 Task: Add a signature Hannah Green containing Have a great Halloween, Hannah Green to email address softage.2@softage.net and add a label Meditation
Action: Mouse moved to (174, 391)
Screenshot: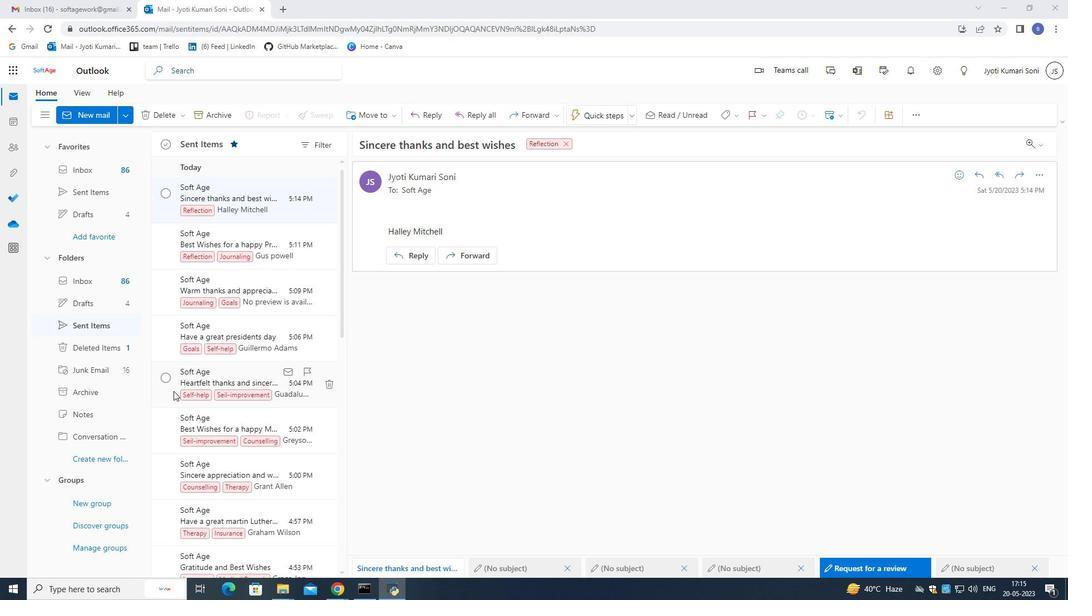 
Action: Mouse scrolled (174, 391) with delta (0, 0)
Screenshot: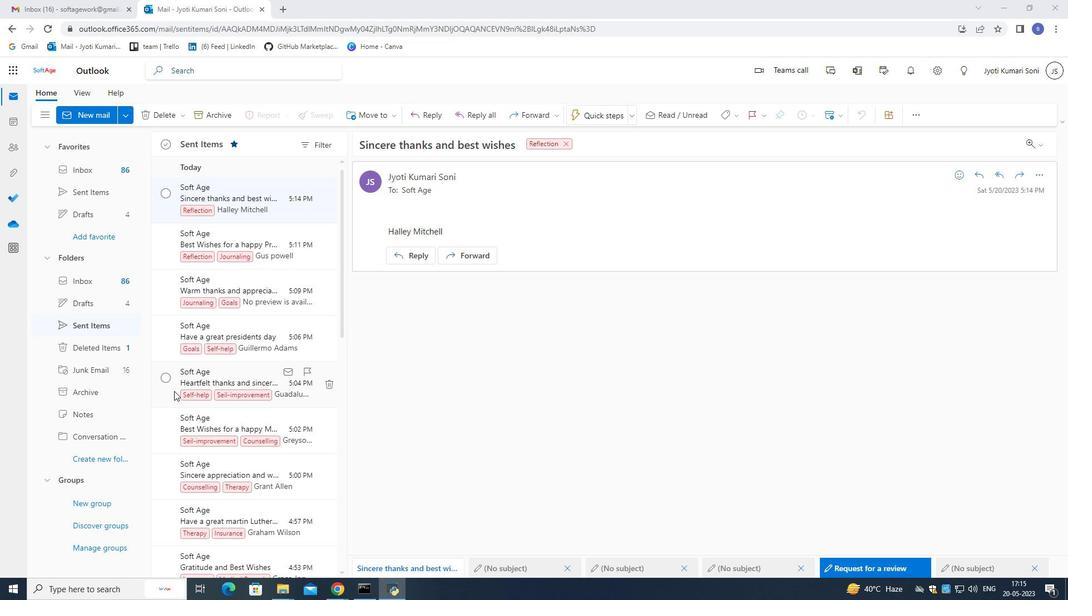 
Action: Mouse scrolled (174, 391) with delta (0, 0)
Screenshot: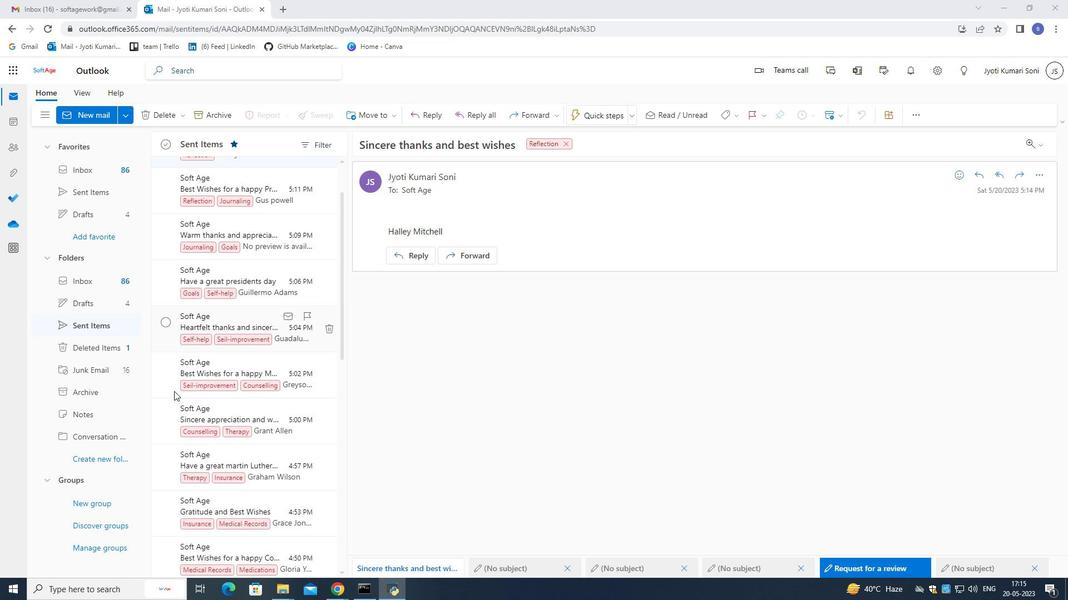 
Action: Mouse moved to (174, 390)
Screenshot: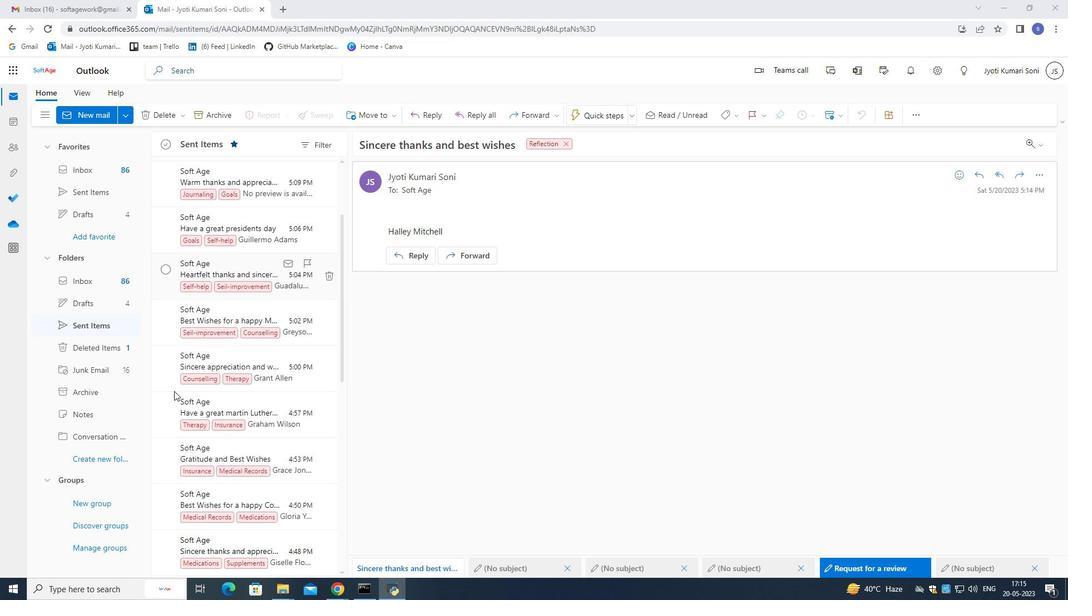 
Action: Mouse scrolled (174, 391) with delta (0, 0)
Screenshot: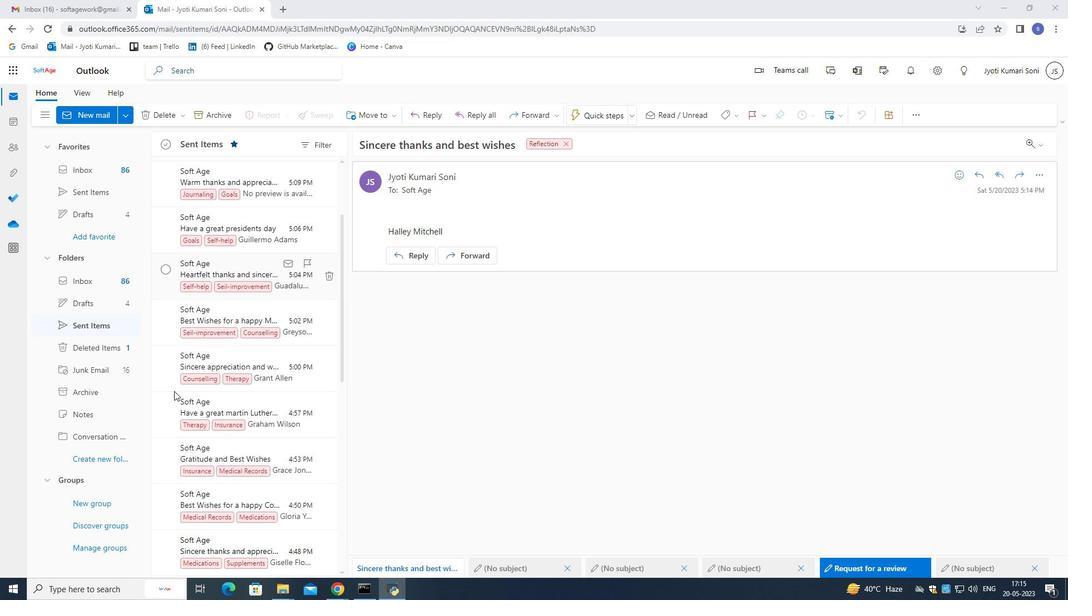 
Action: Mouse moved to (174, 389)
Screenshot: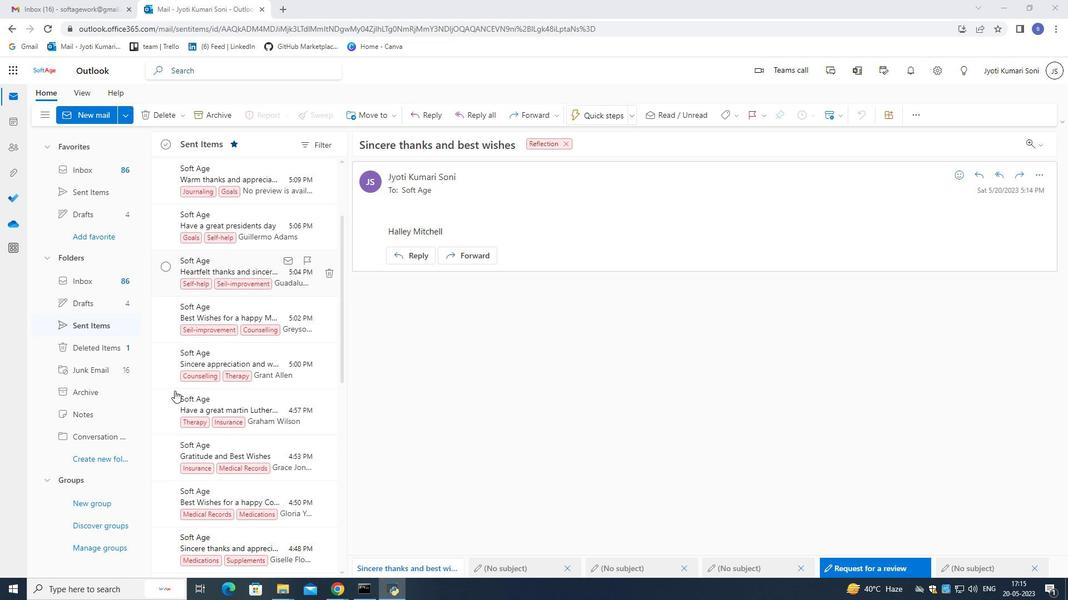 
Action: Mouse scrolled (174, 390) with delta (0, 0)
Screenshot: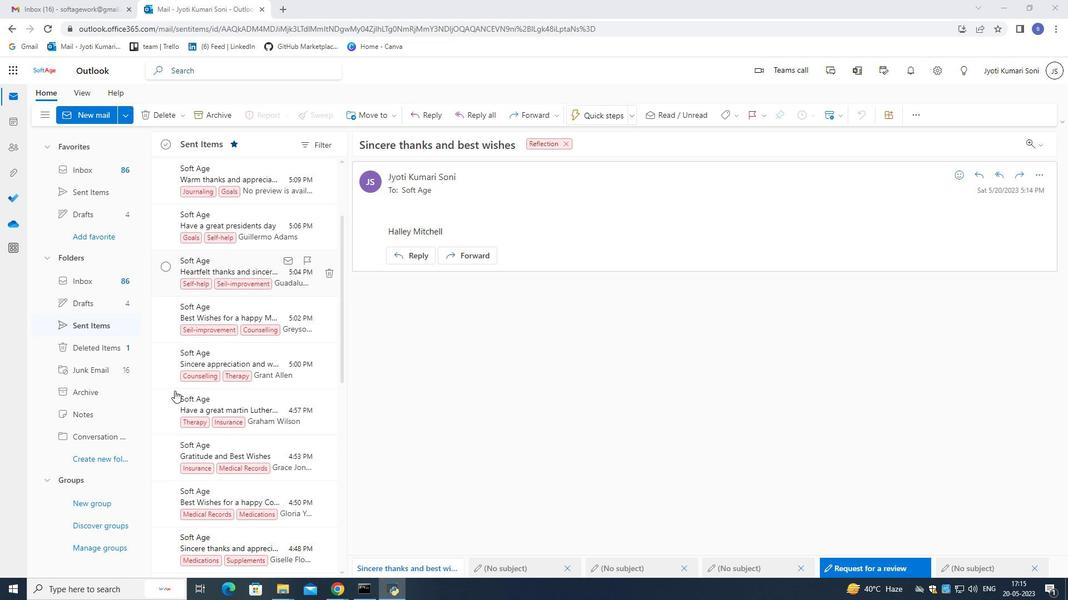 
Action: Mouse moved to (174, 387)
Screenshot: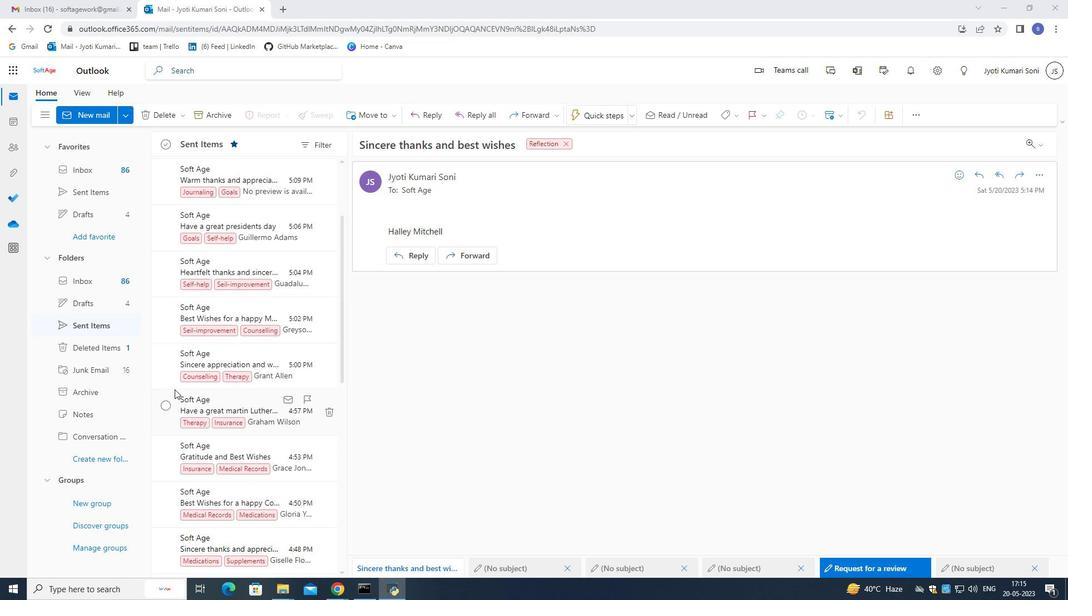 
Action: Mouse scrolled (174, 388) with delta (0, 0)
Screenshot: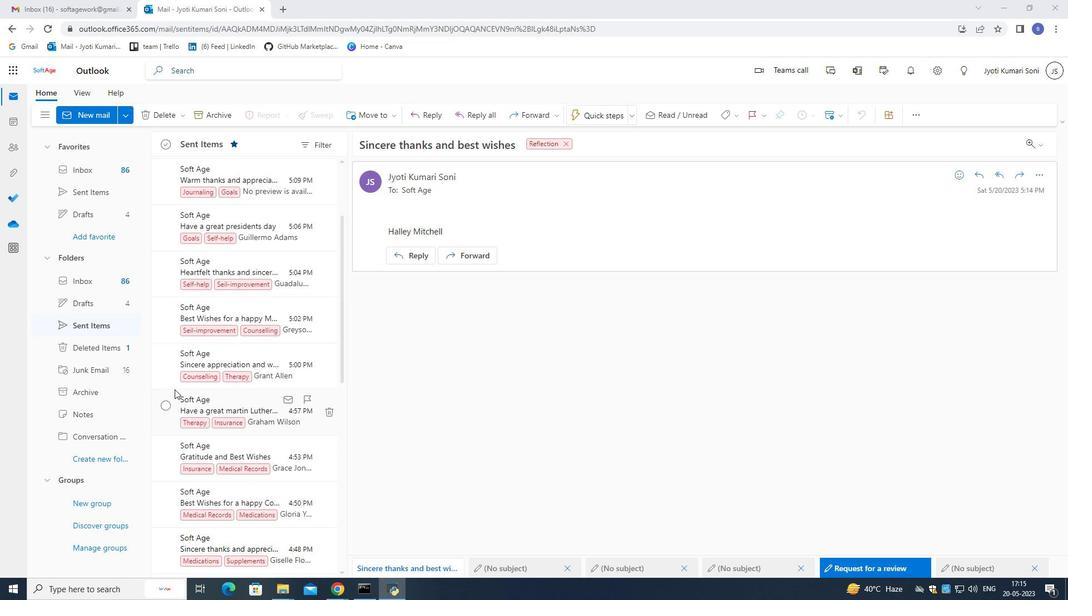 
Action: Mouse moved to (82, 116)
Screenshot: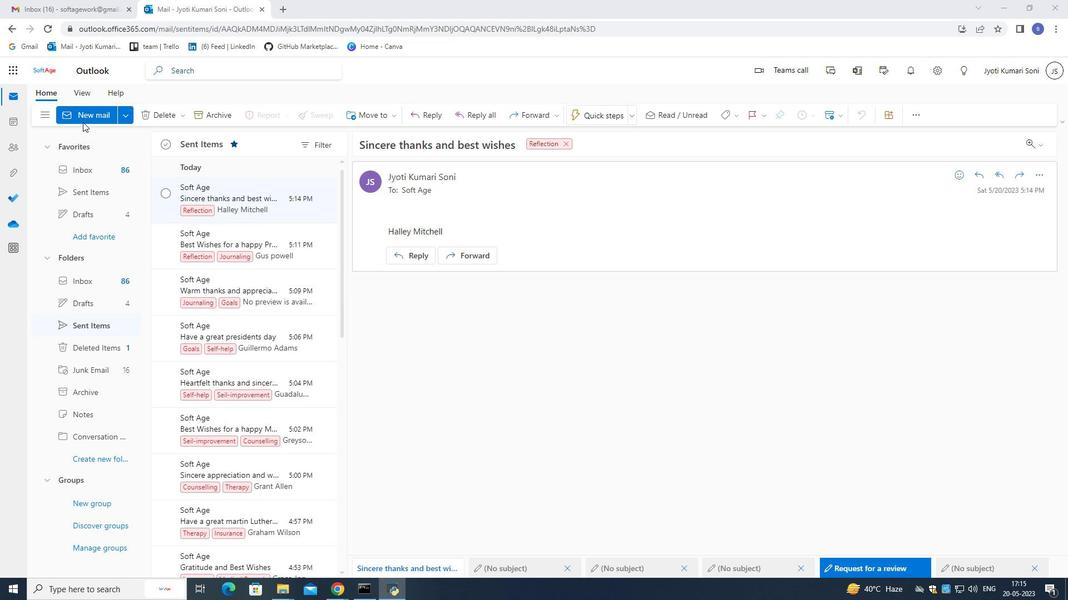 
Action: Mouse pressed left at (82, 116)
Screenshot: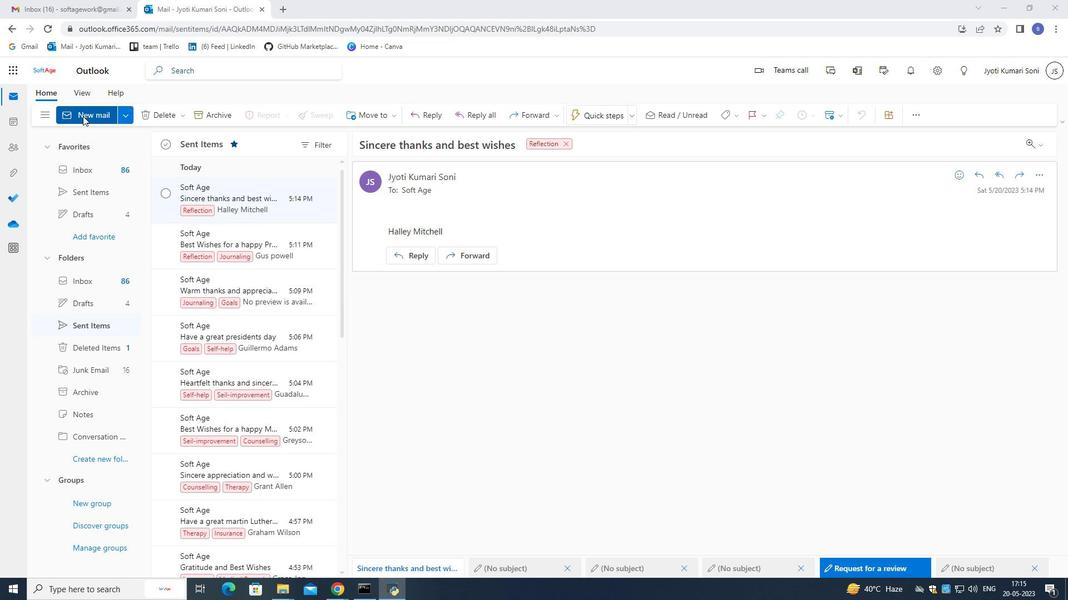 
Action: Mouse moved to (757, 123)
Screenshot: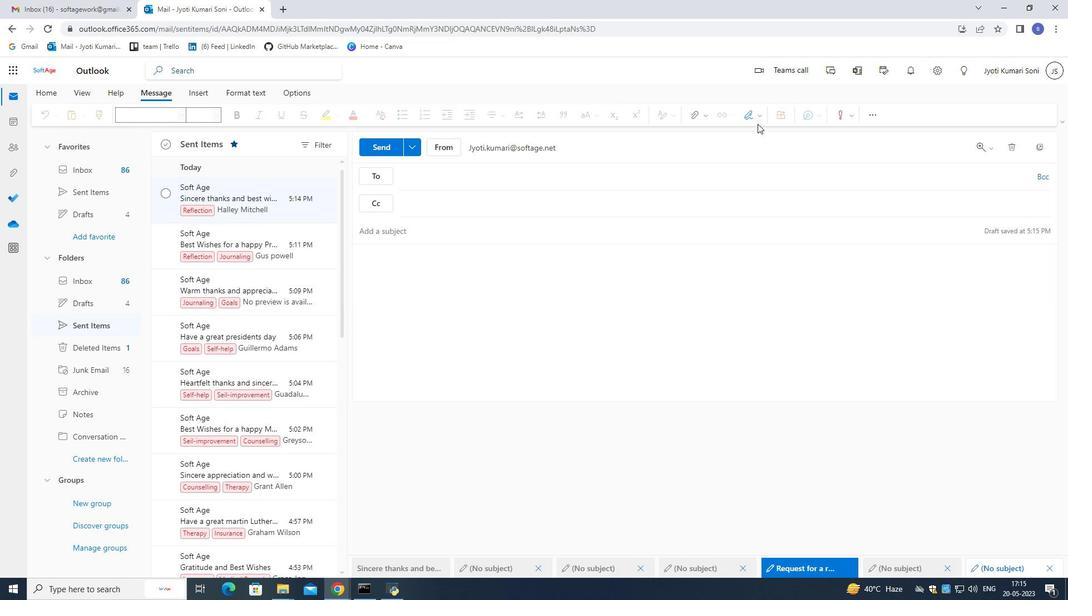 
Action: Mouse pressed left at (757, 123)
Screenshot: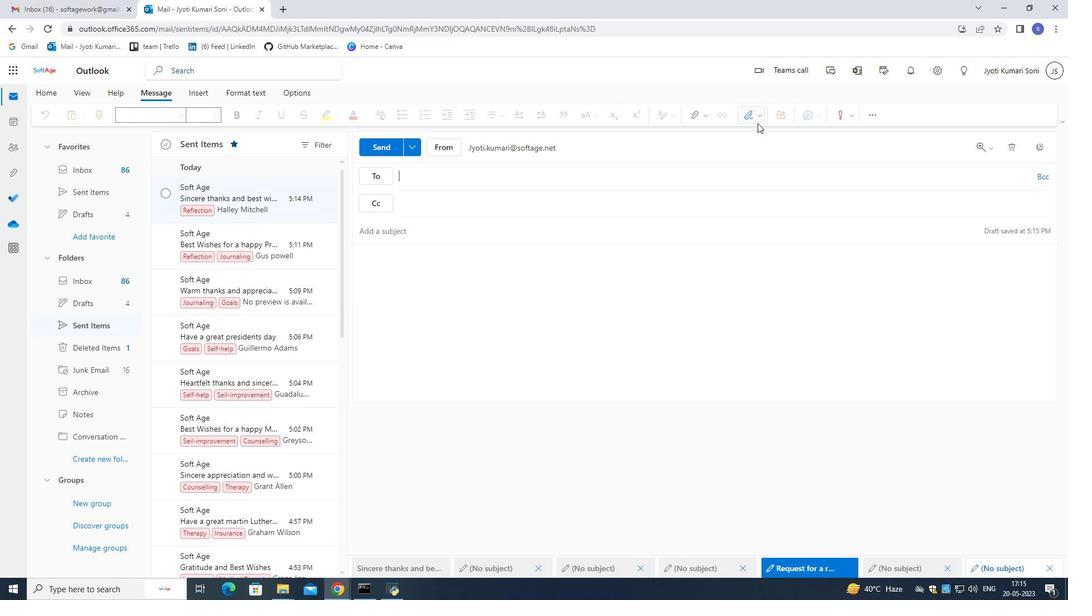 
Action: Mouse moved to (710, 520)
Screenshot: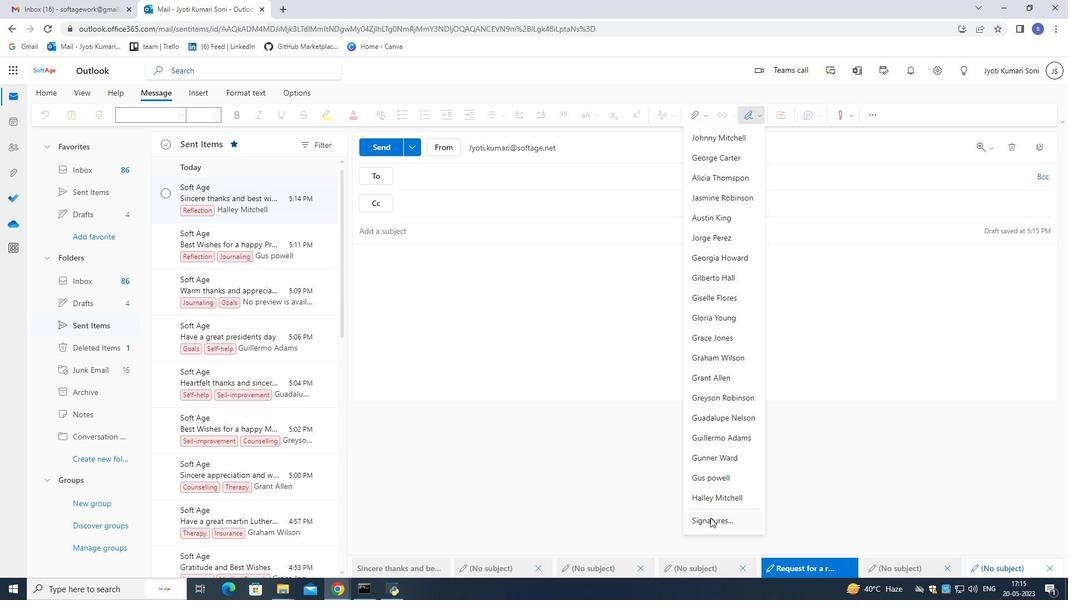 
Action: Mouse pressed left at (710, 520)
Screenshot: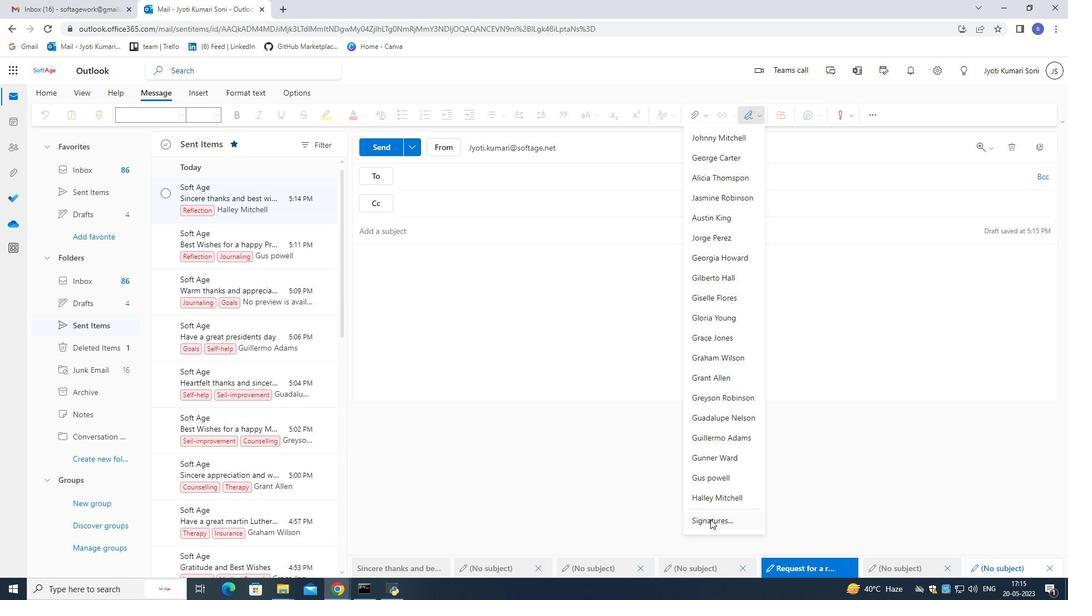 
Action: Mouse moved to (716, 204)
Screenshot: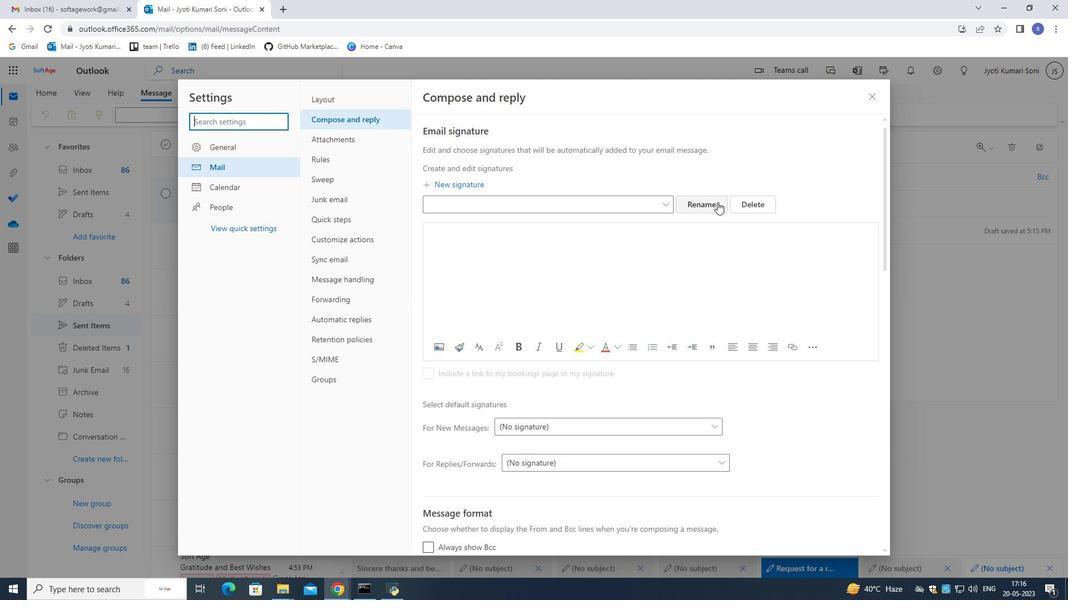 
Action: Mouse pressed left at (716, 204)
Screenshot: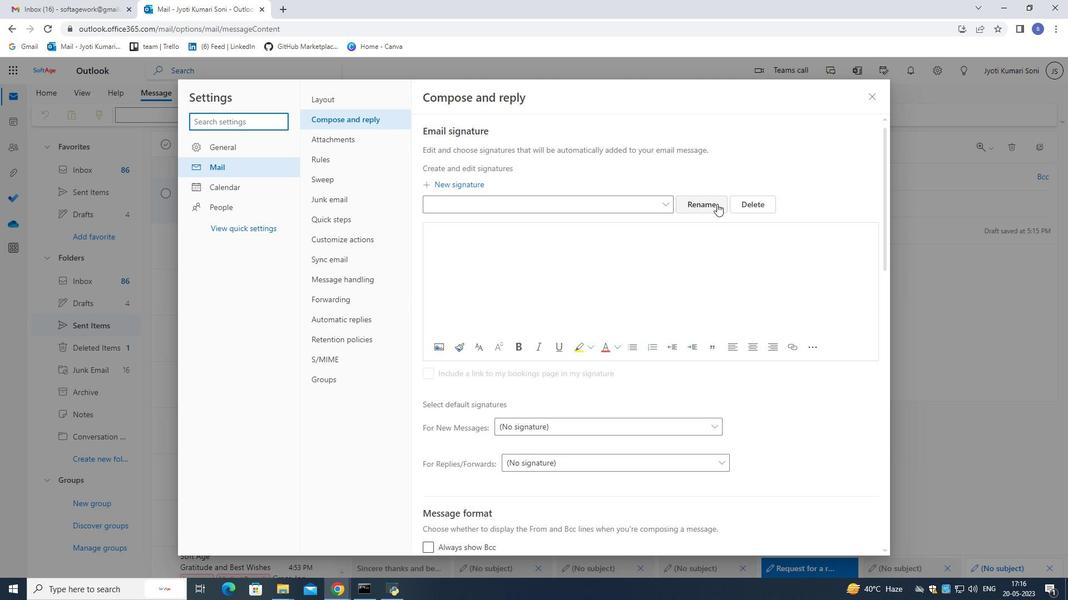 
Action: Mouse pressed left at (716, 204)
Screenshot: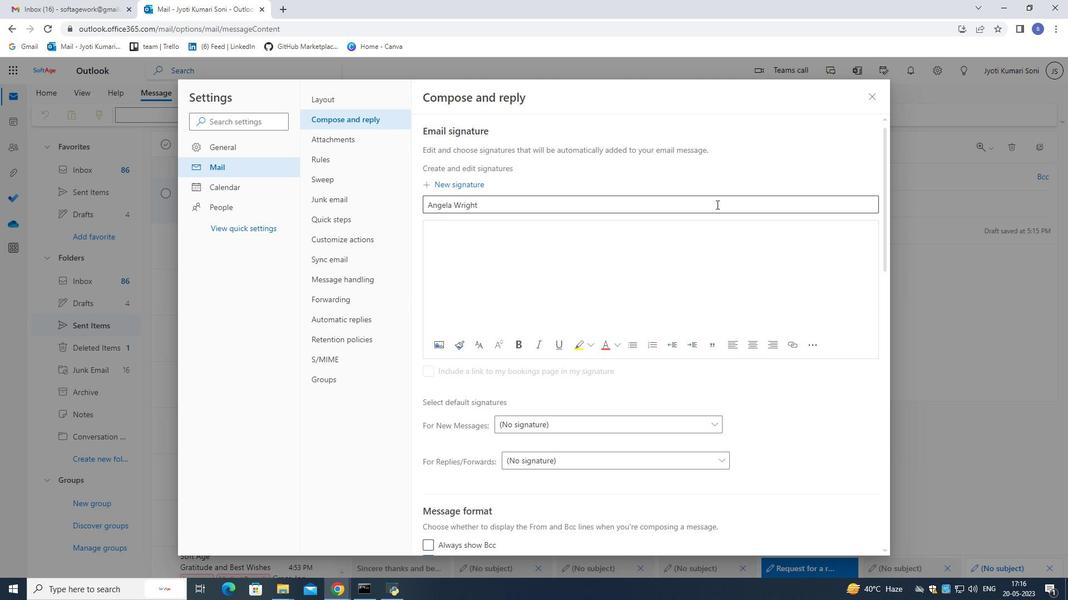 
Action: Mouse moved to (716, 204)
Screenshot: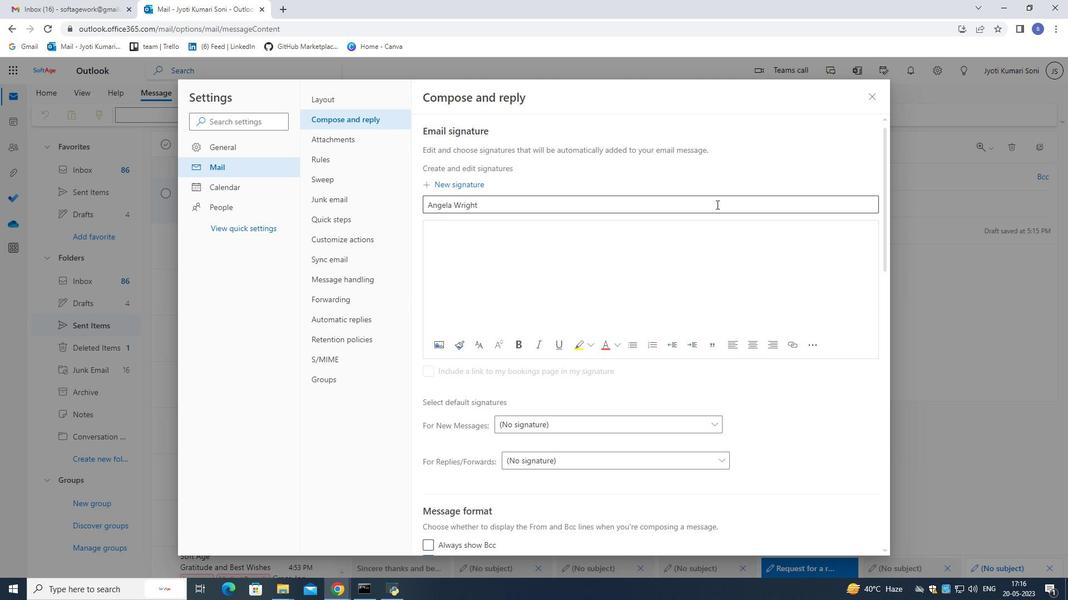 
Action: Mouse pressed left at (716, 204)
Screenshot: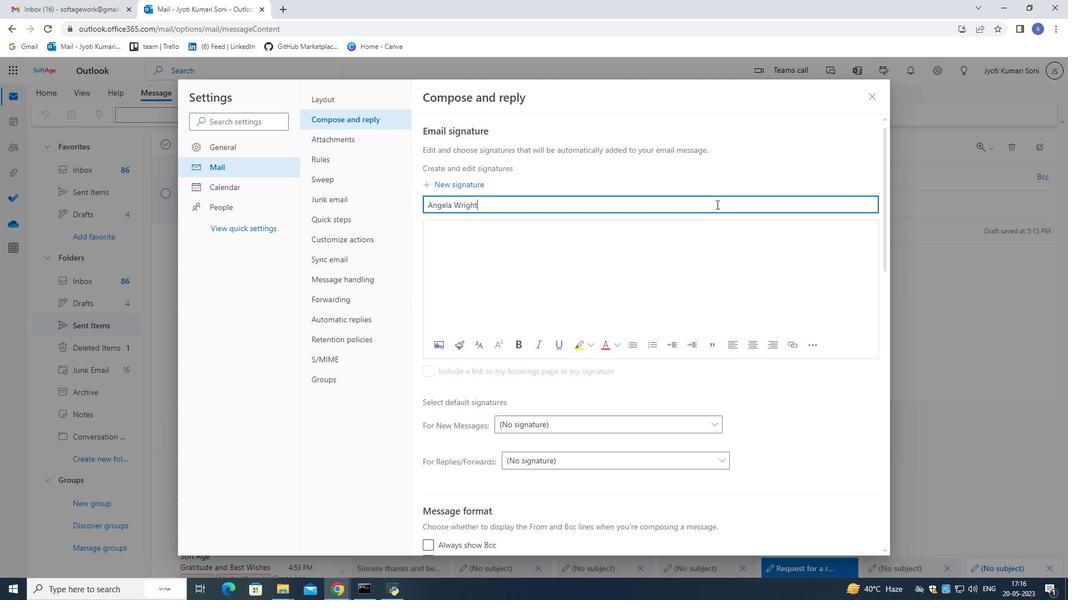 
Action: Mouse pressed left at (716, 204)
Screenshot: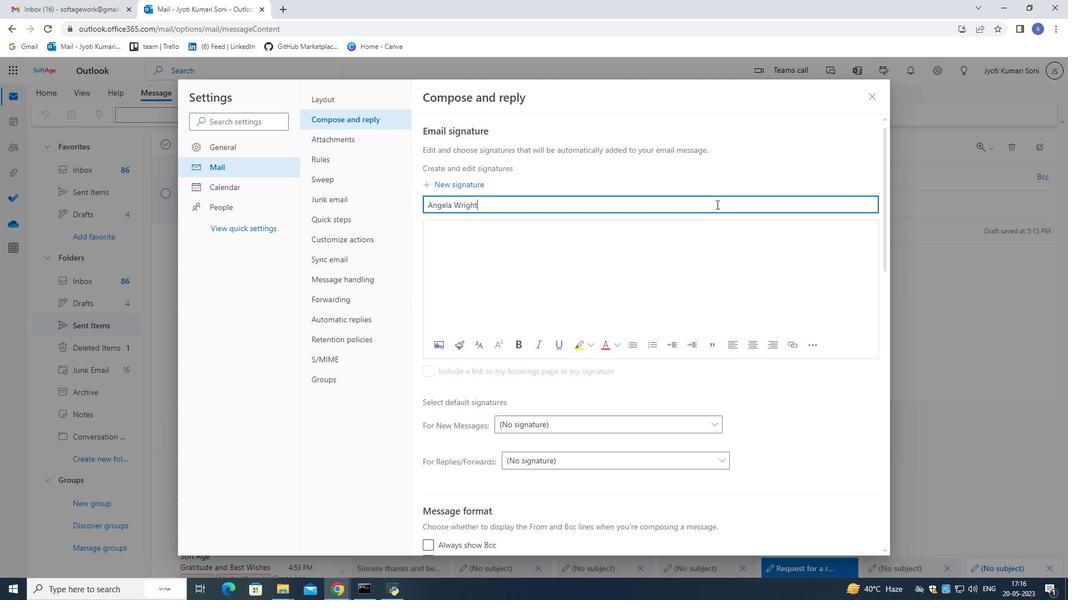 
Action: Key pressed <Key.shift>Hannah<Key.space><Key.shift><Key.shift><Key.shift>Green
Screenshot: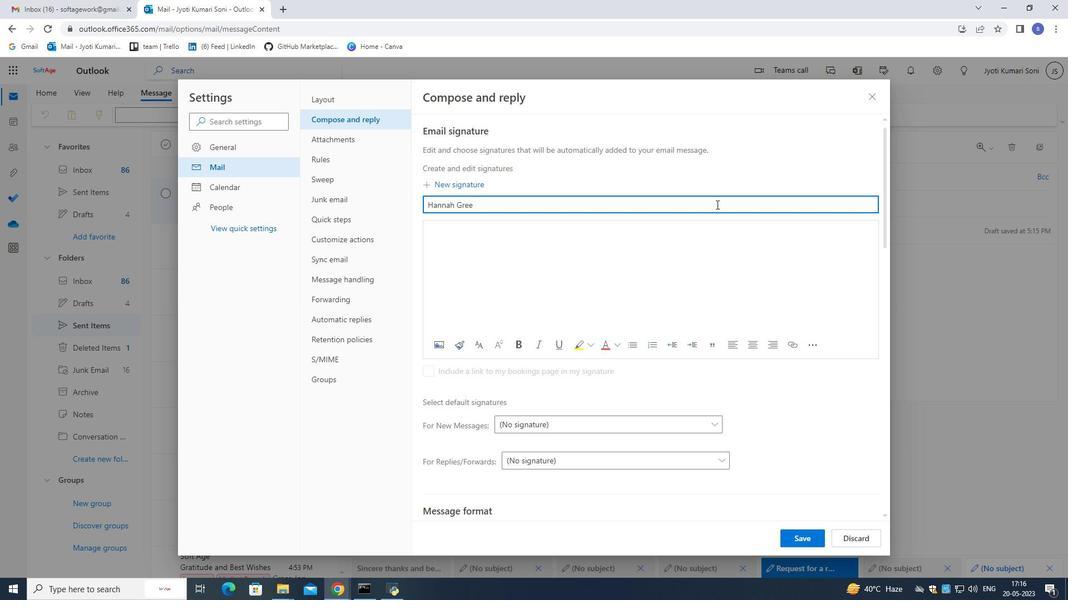 
Action: Mouse moved to (601, 199)
Screenshot: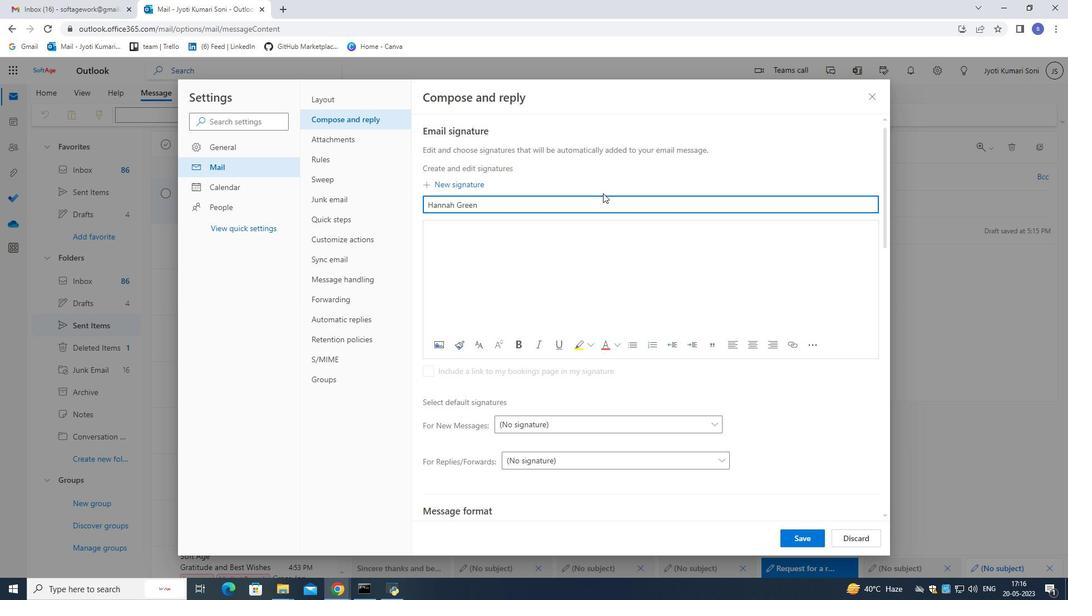 
Action: Mouse pressed left at (601, 199)
Screenshot: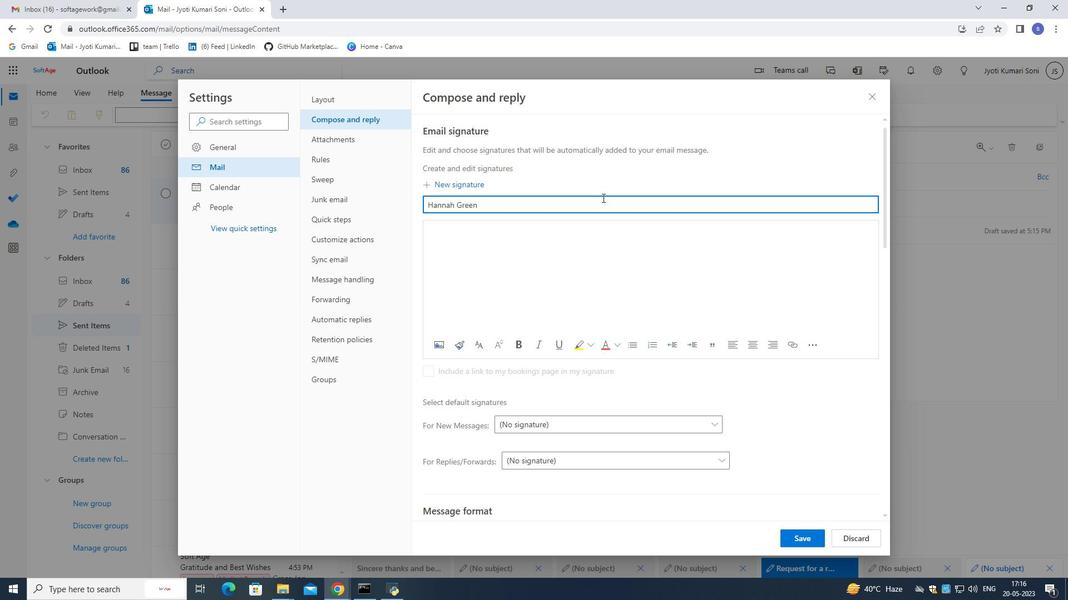 
Action: Mouse pressed left at (601, 199)
Screenshot: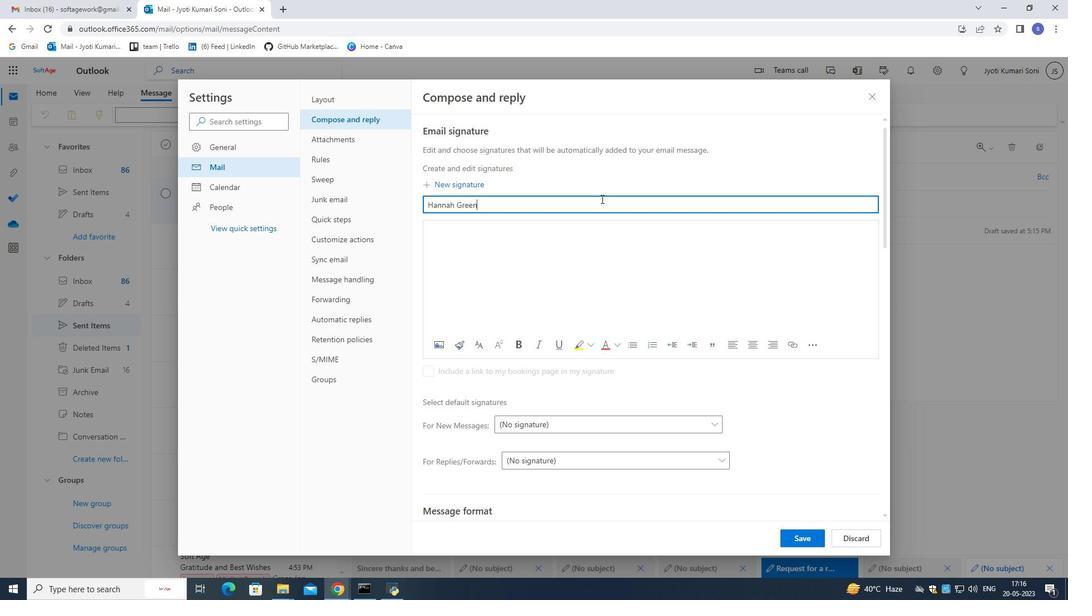
Action: Mouse pressed left at (601, 199)
Screenshot: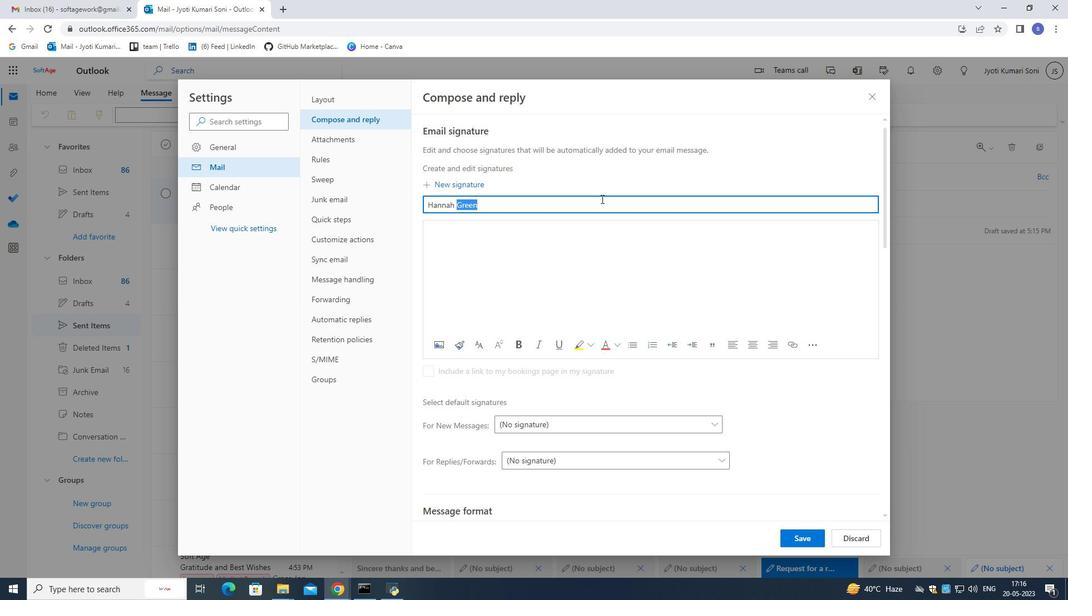 
Action: Mouse moved to (602, 200)
Screenshot: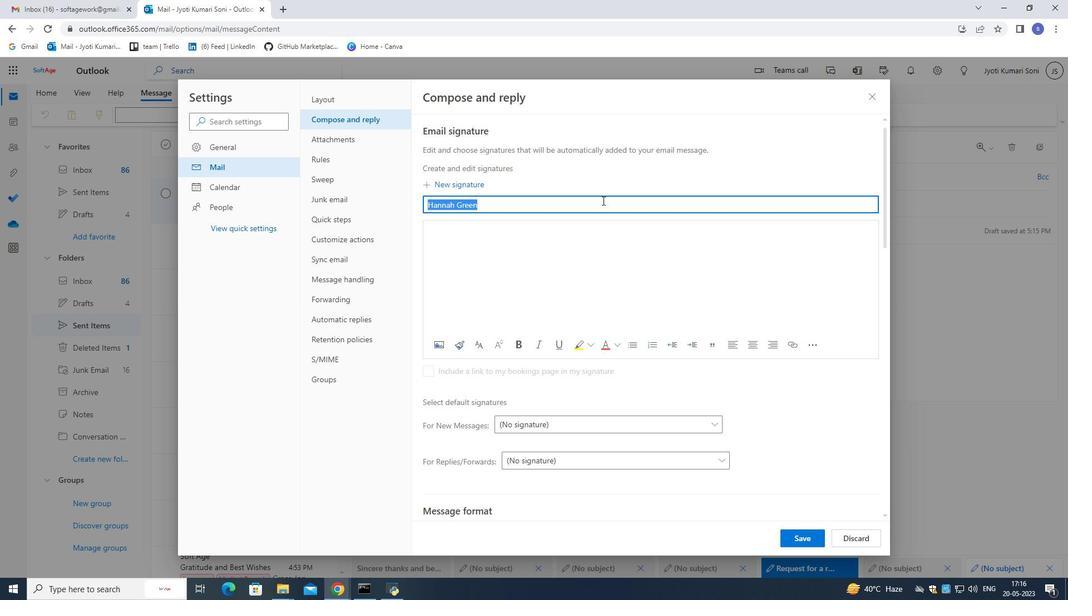 
Action: Key pressed ctrl+C
Screenshot: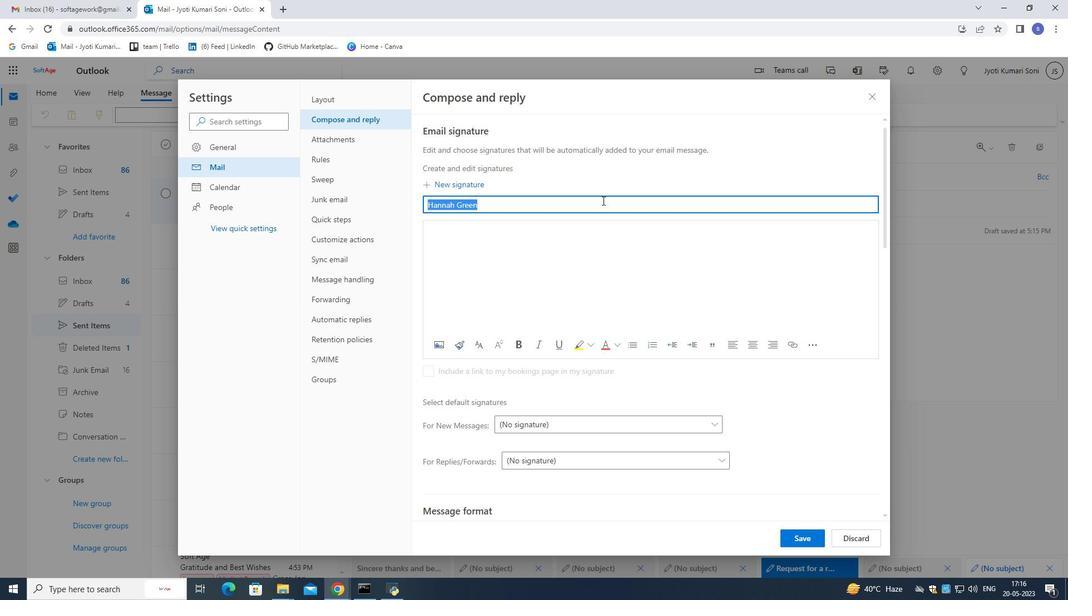 
Action: Mouse moved to (597, 239)
Screenshot: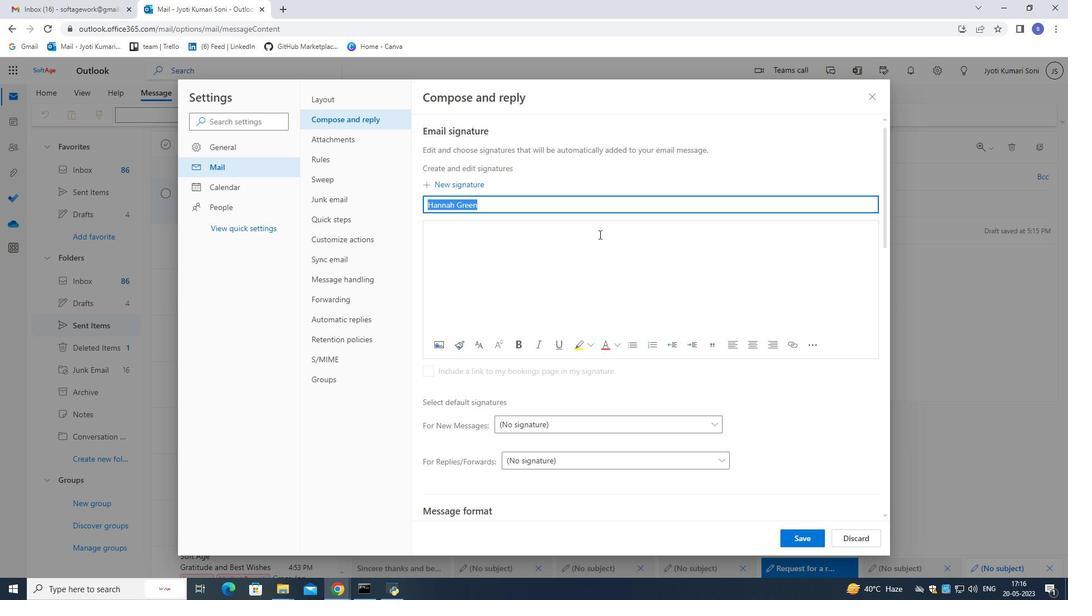 
Action: Mouse pressed left at (597, 239)
Screenshot: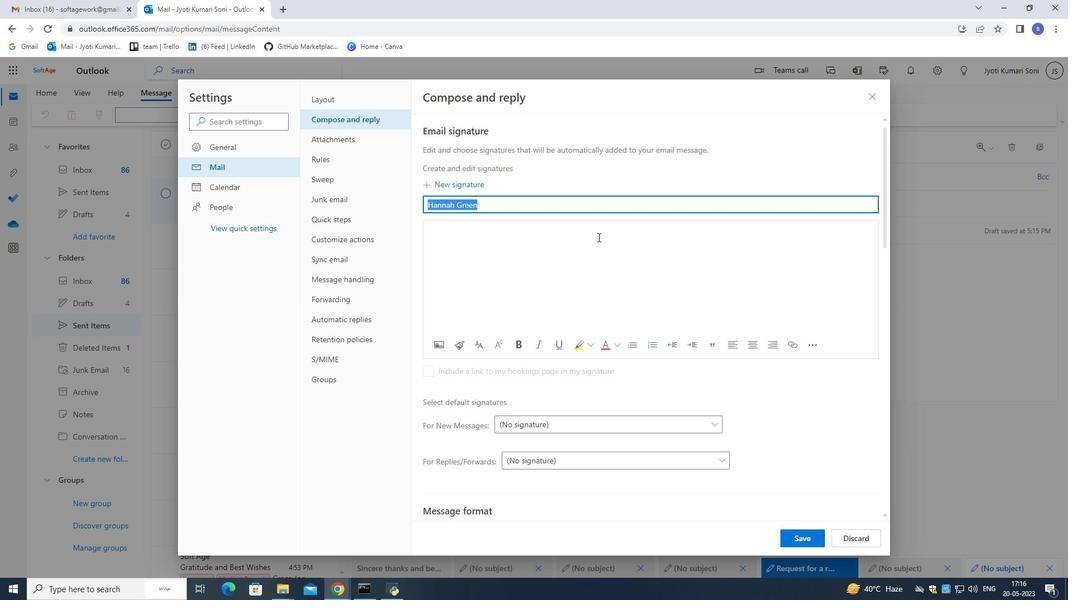 
Action: Key pressed ctrl+V
Screenshot: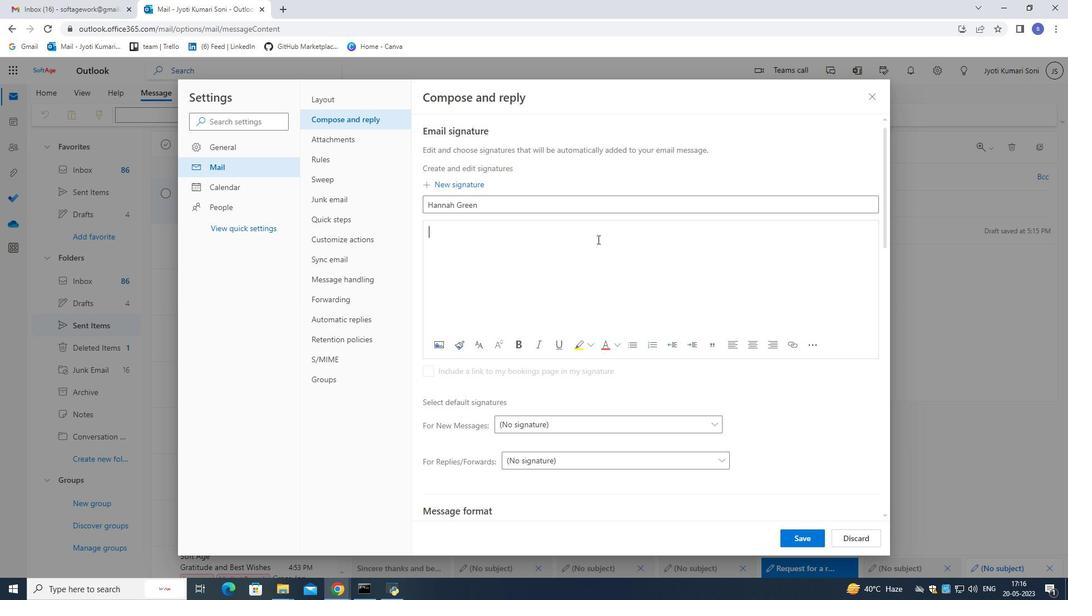 
Action: Mouse moved to (794, 543)
Screenshot: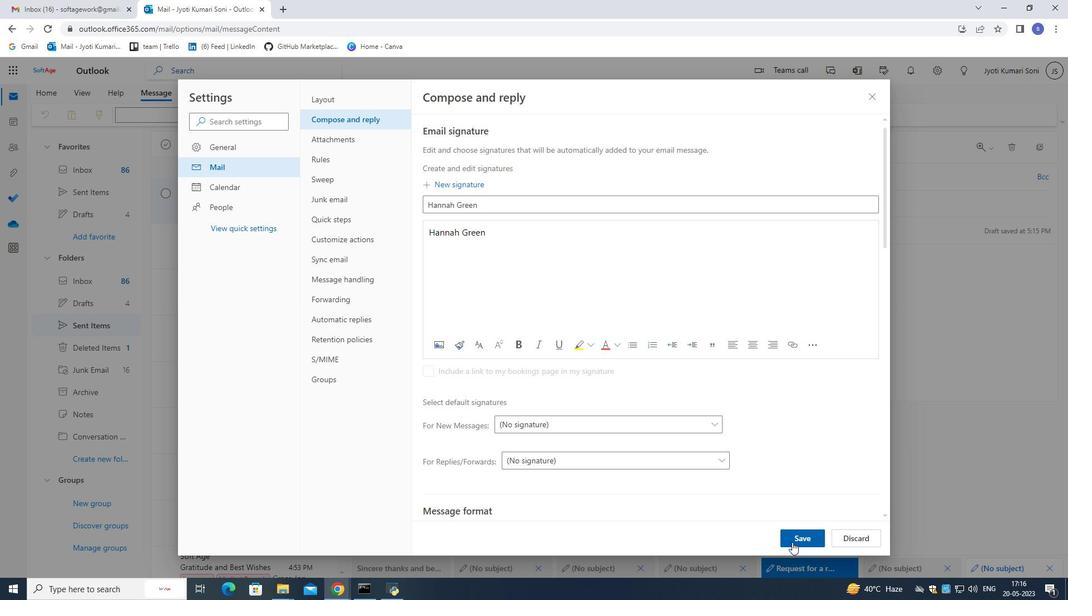 
Action: Mouse pressed left at (794, 543)
Screenshot: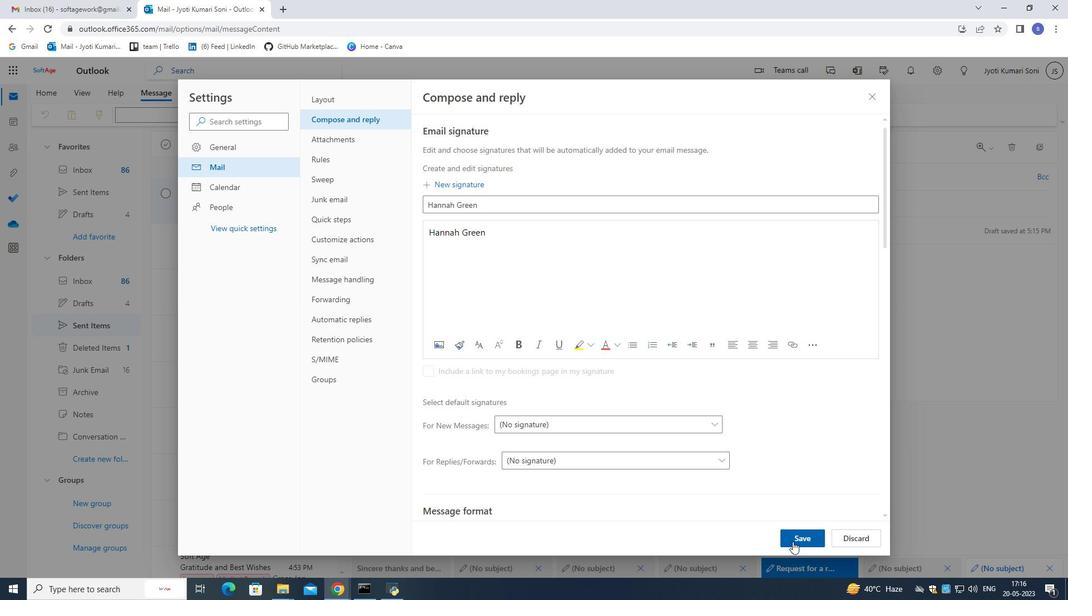 
Action: Mouse moved to (872, 96)
Screenshot: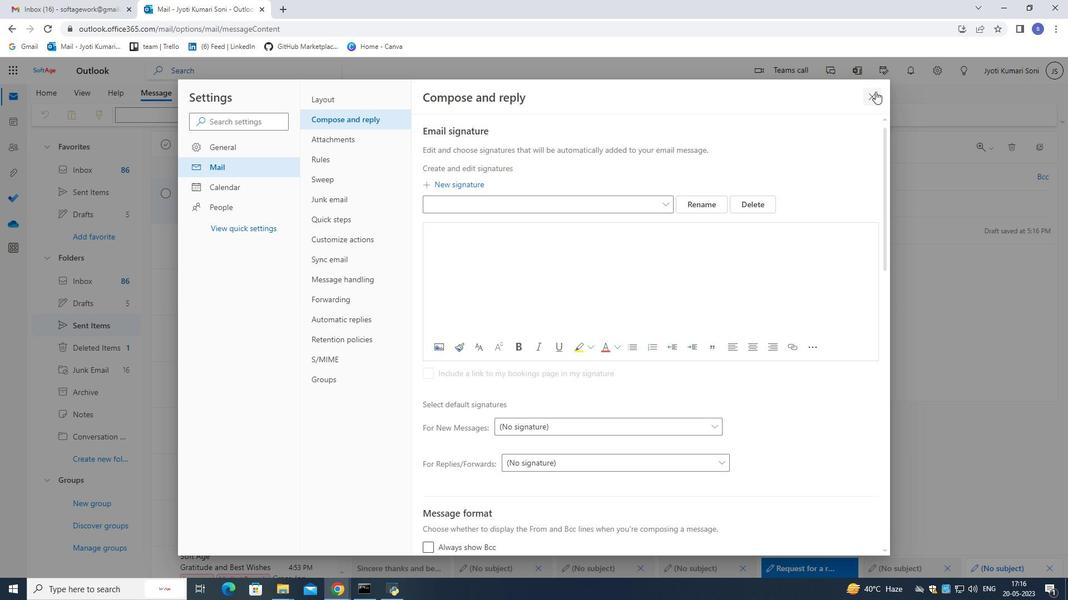 
Action: Mouse pressed left at (872, 96)
Screenshot: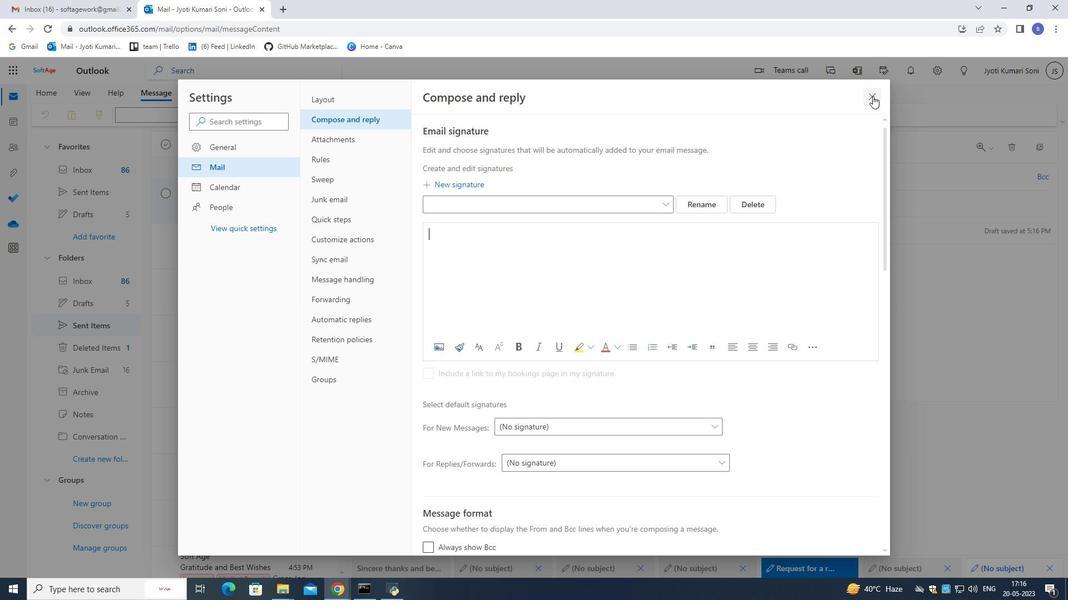 
Action: Mouse moved to (619, 230)
Screenshot: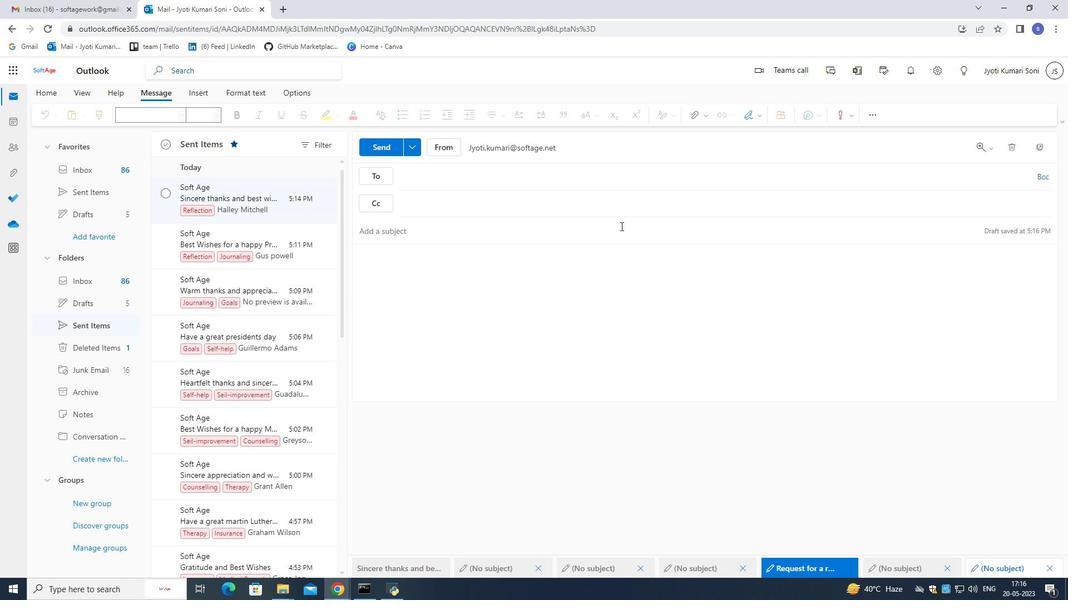 
Action: Mouse pressed left at (619, 230)
Screenshot: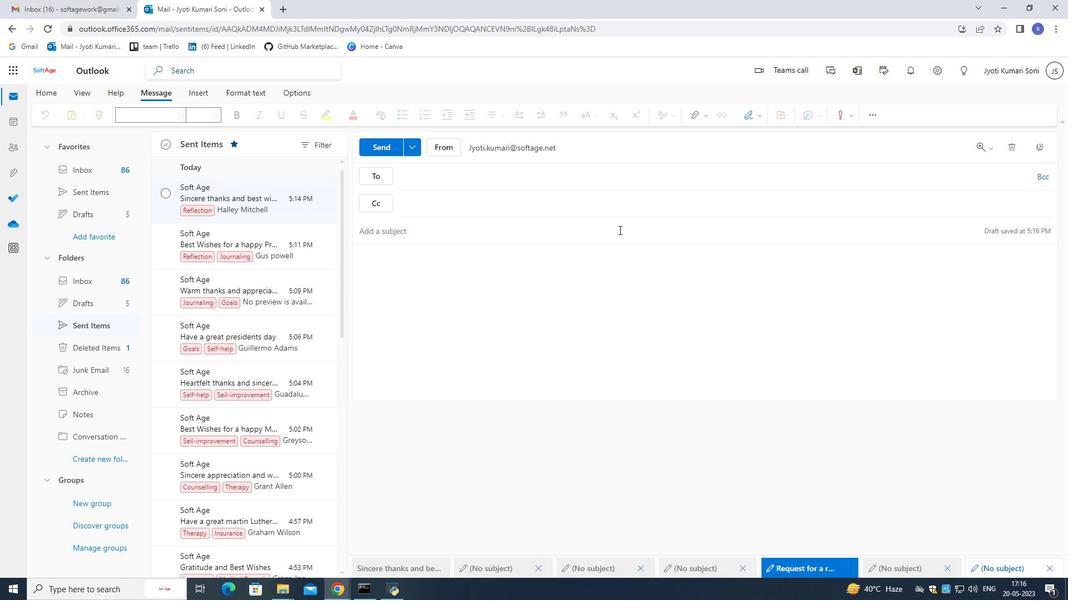 
Action: Mouse moved to (616, 221)
Screenshot: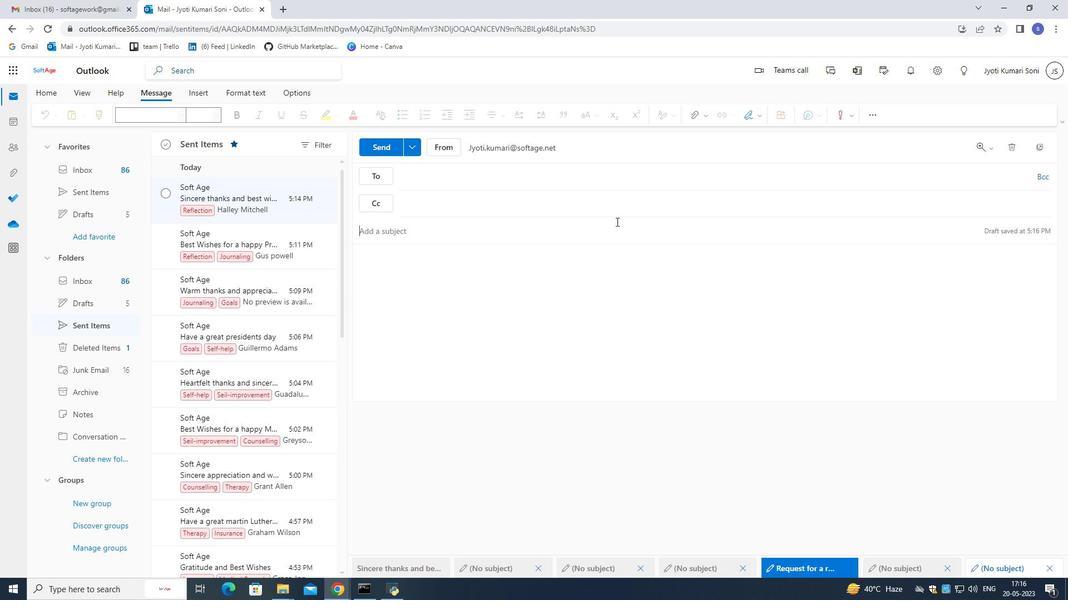 
Action: Key pressed <Key.shift><Key.shift>Have<Key.space>a<Key.space>great<Key.space><Key.shift><Key.shift>Halloween
Screenshot: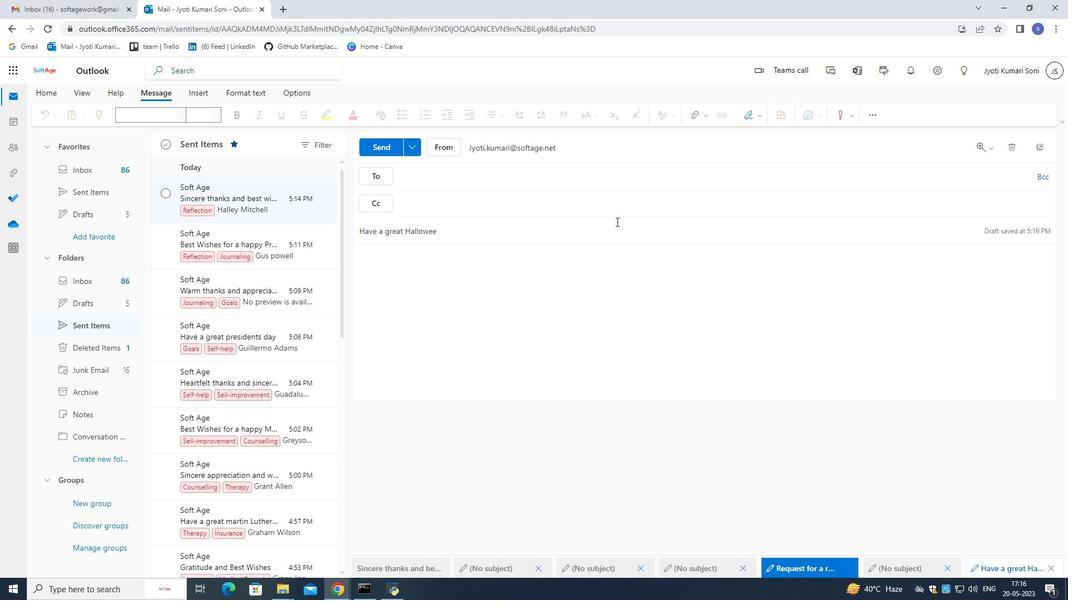 
Action: Mouse moved to (760, 122)
Screenshot: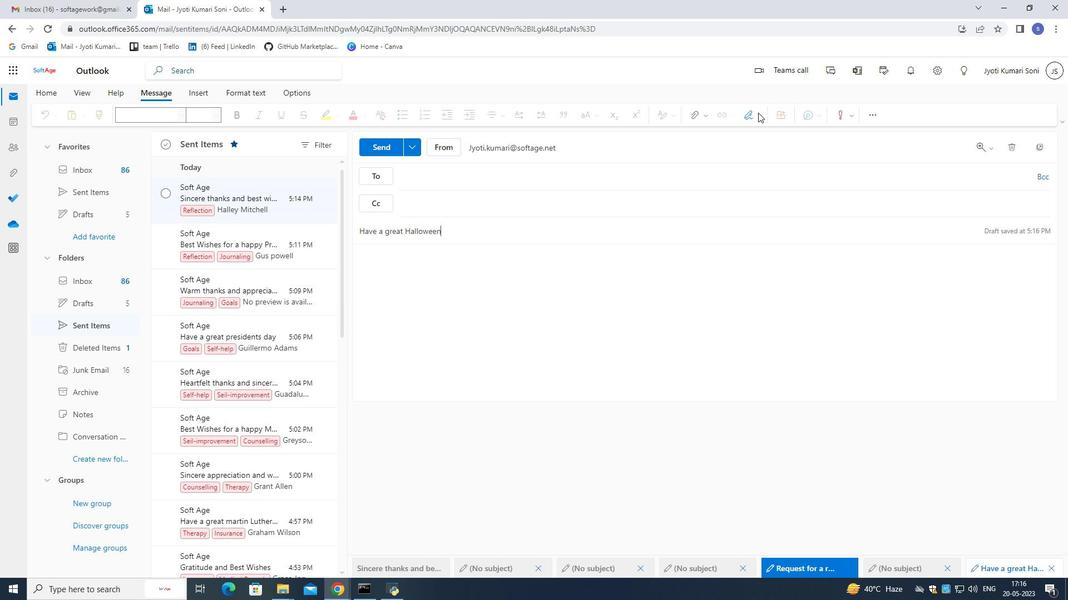 
Action: Mouse pressed left at (760, 122)
Screenshot: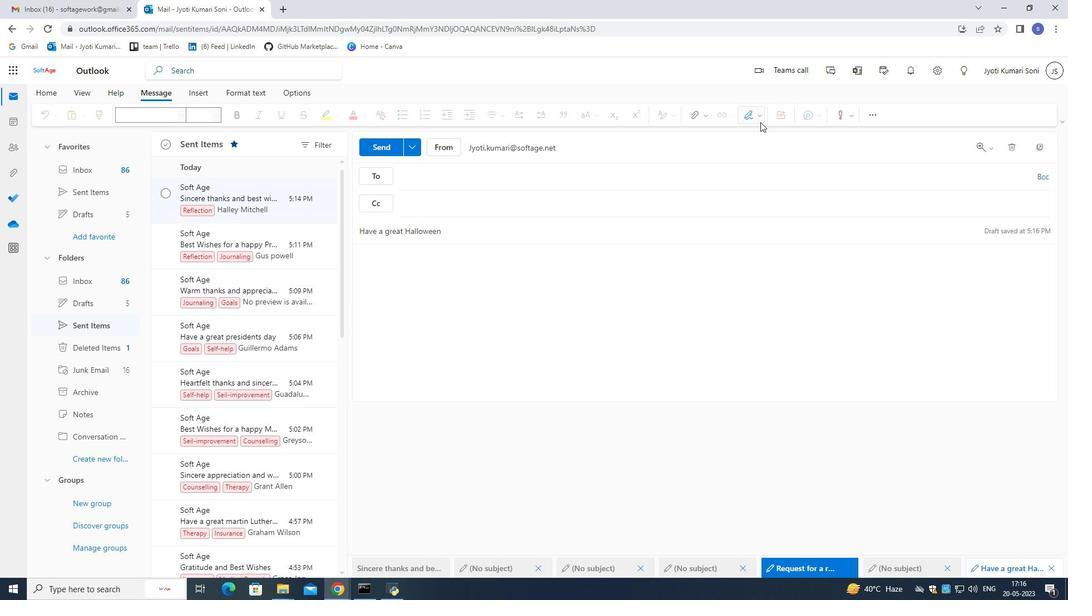 
Action: Mouse moved to (717, 520)
Screenshot: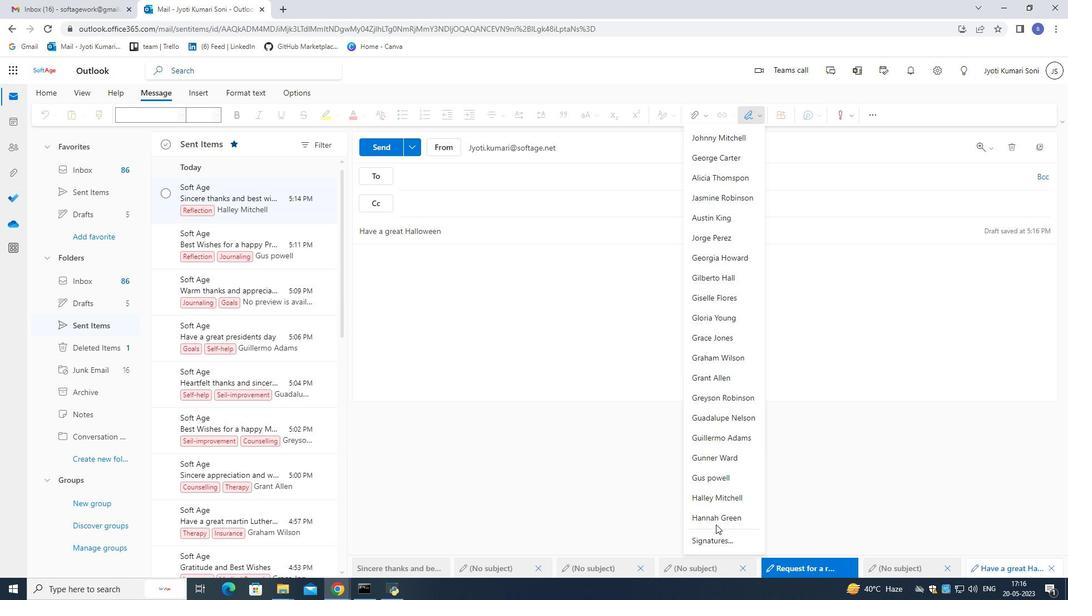 
Action: Mouse pressed left at (717, 520)
Screenshot: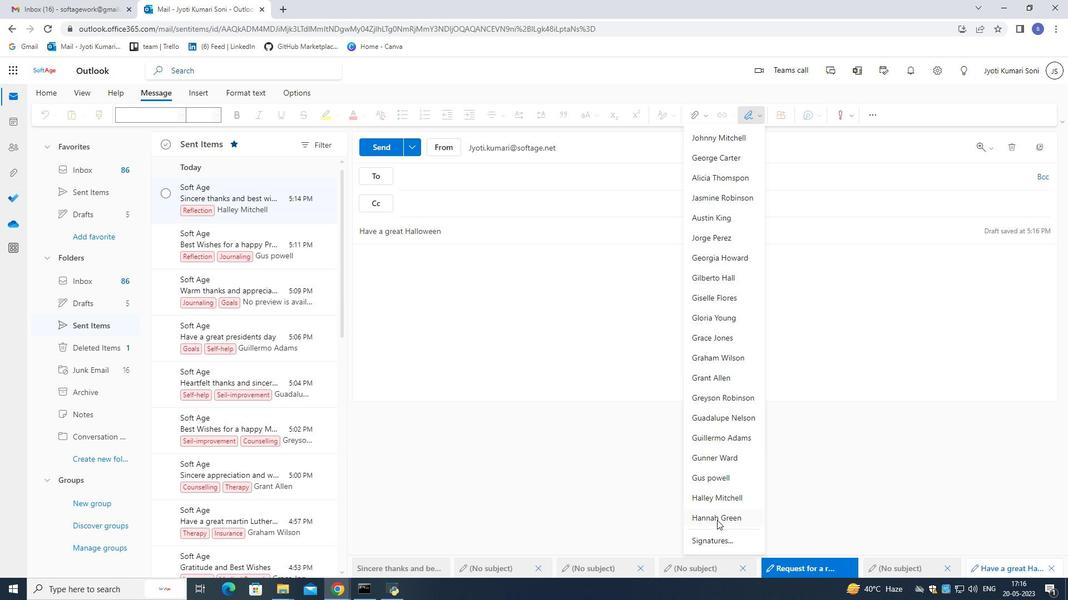 
Action: Mouse moved to (416, 180)
Screenshot: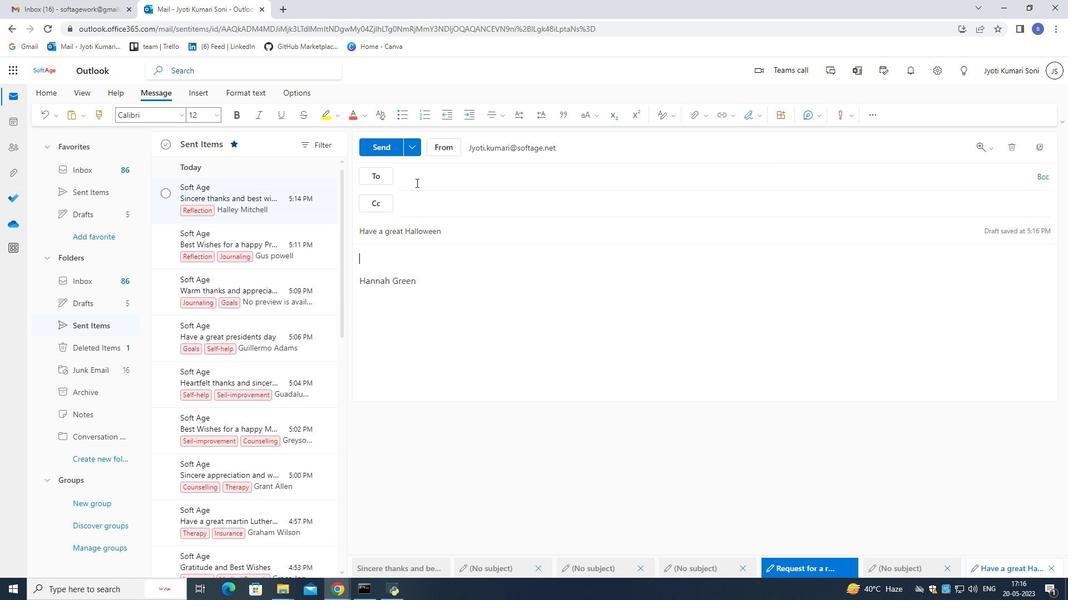 
Action: Mouse pressed left at (416, 180)
Screenshot: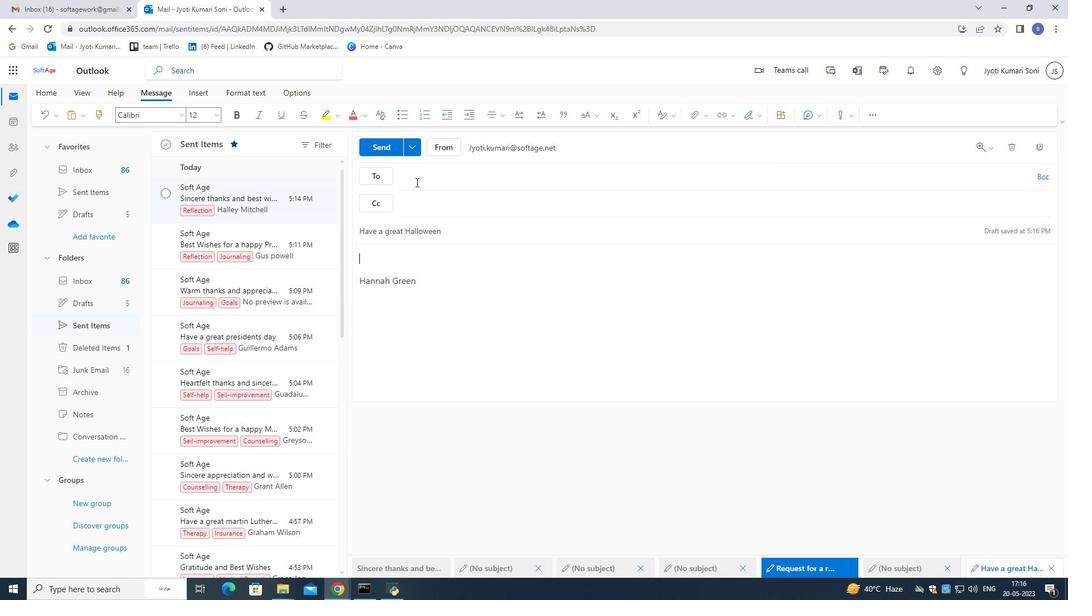 
Action: Key pressed softage.2<Key.shift><Key.shift><Key.shift>@softage.net
Screenshot: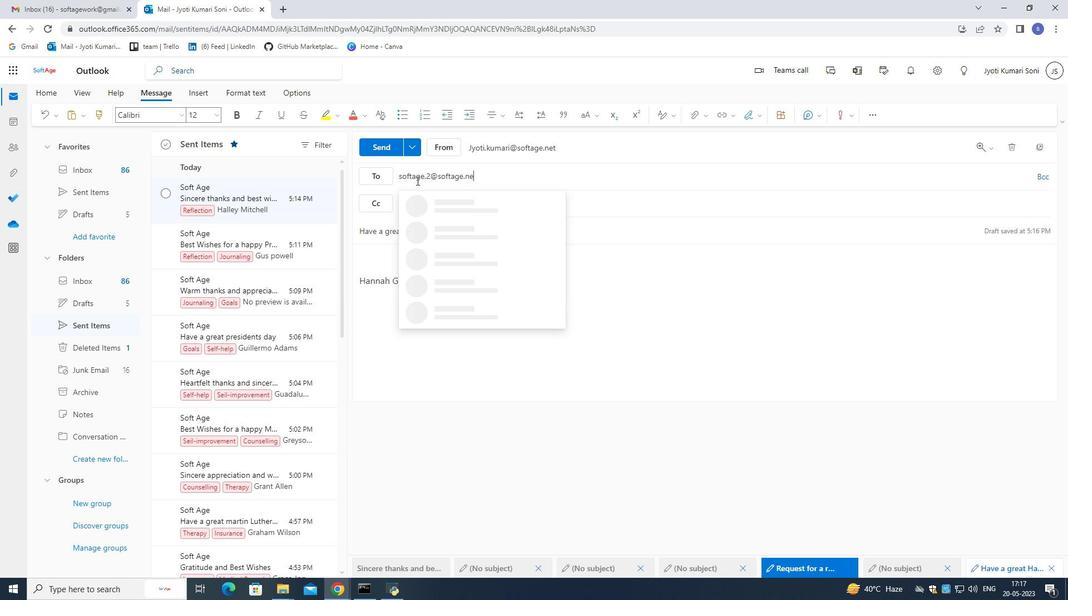 
Action: Mouse moved to (487, 205)
Screenshot: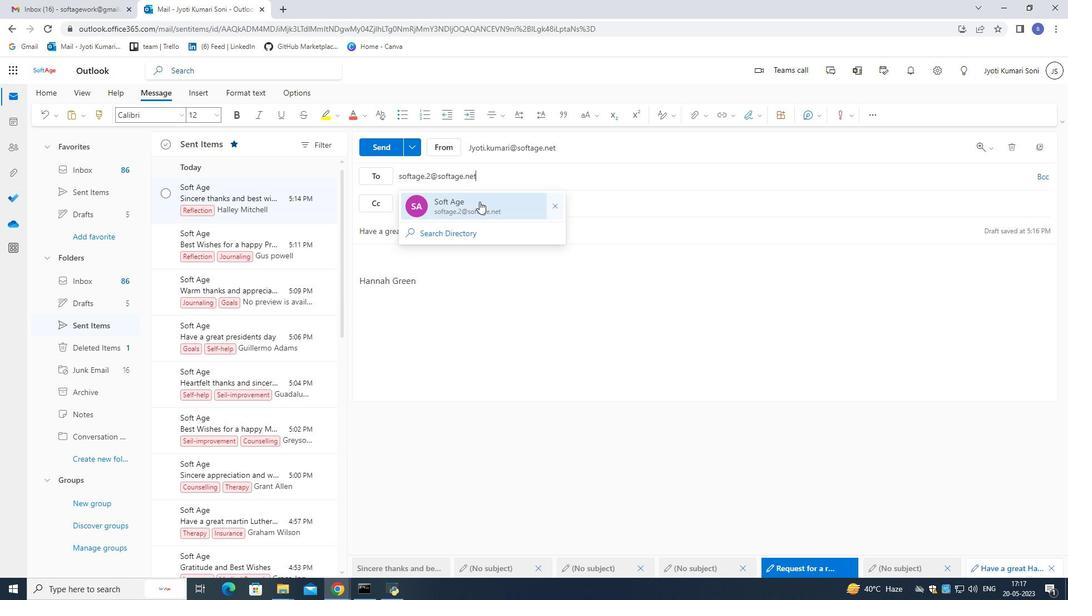 
Action: Mouse pressed left at (487, 205)
Screenshot: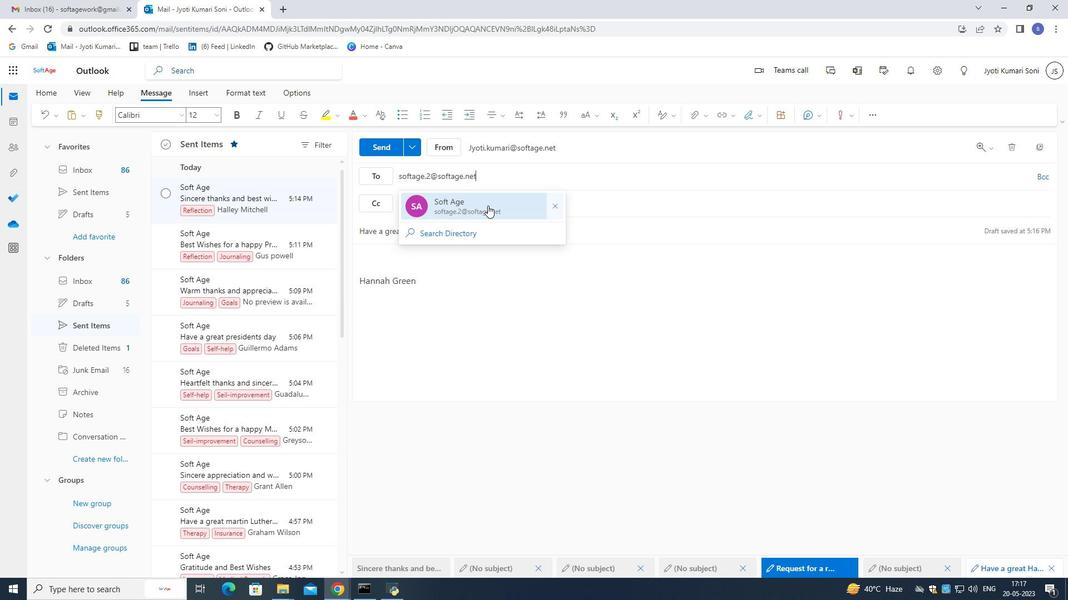 
Action: Mouse moved to (379, 145)
Screenshot: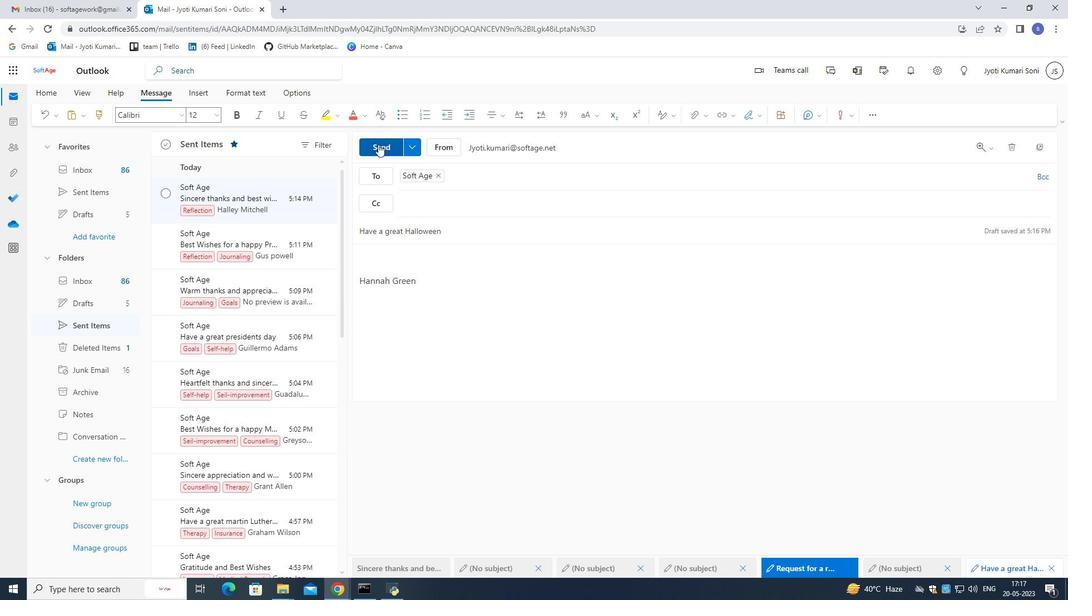 
Action: Mouse pressed left at (379, 145)
Screenshot: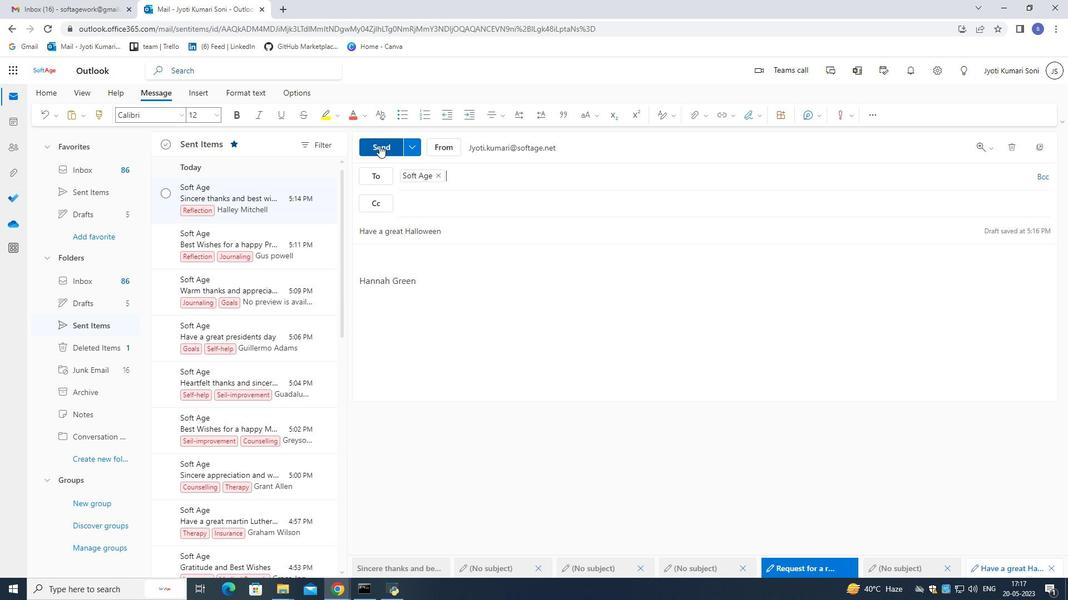 
Action: Mouse moved to (236, 192)
Screenshot: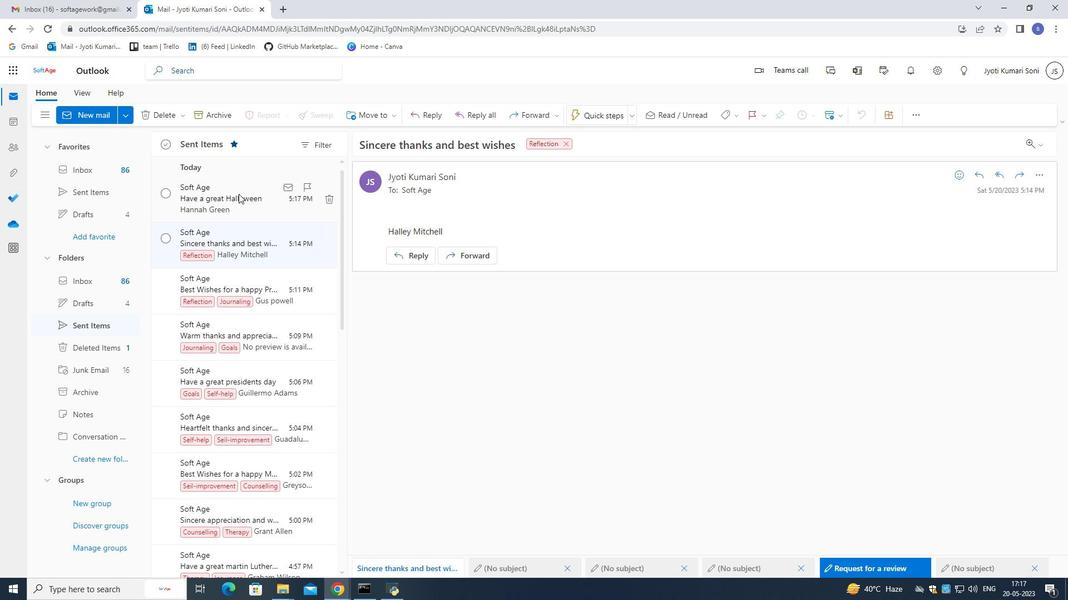 
Action: Mouse pressed left at (236, 192)
Screenshot: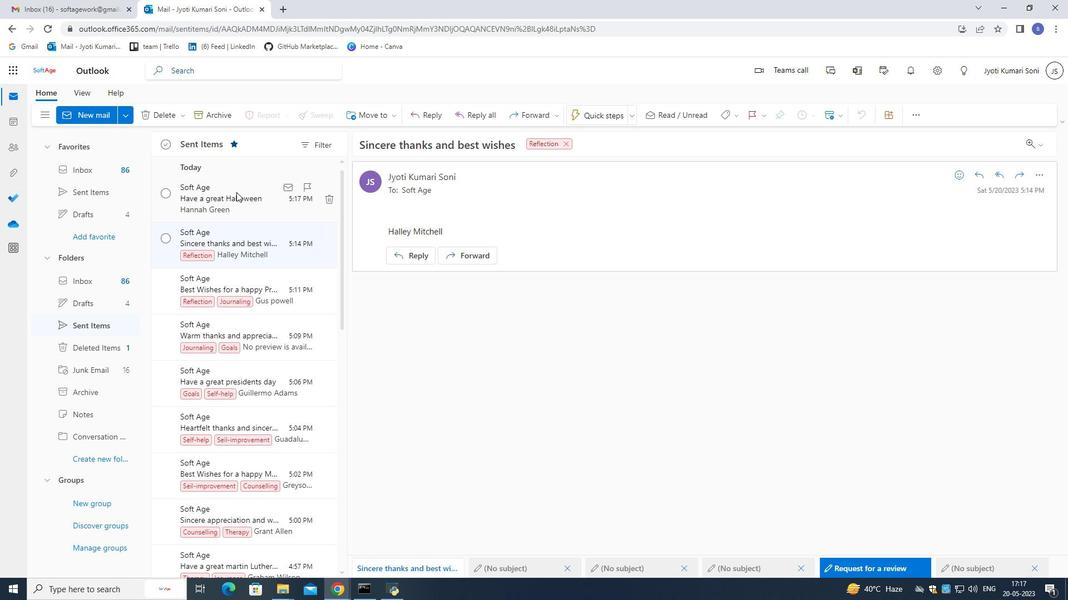 
Action: Mouse moved to (737, 120)
Screenshot: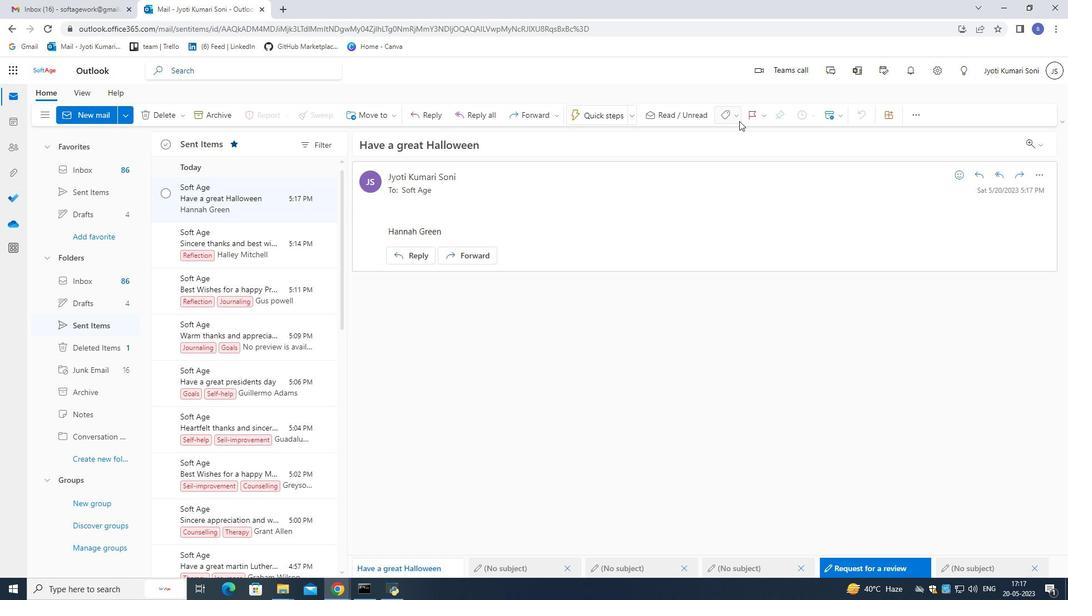 
Action: Mouse pressed left at (737, 120)
Screenshot: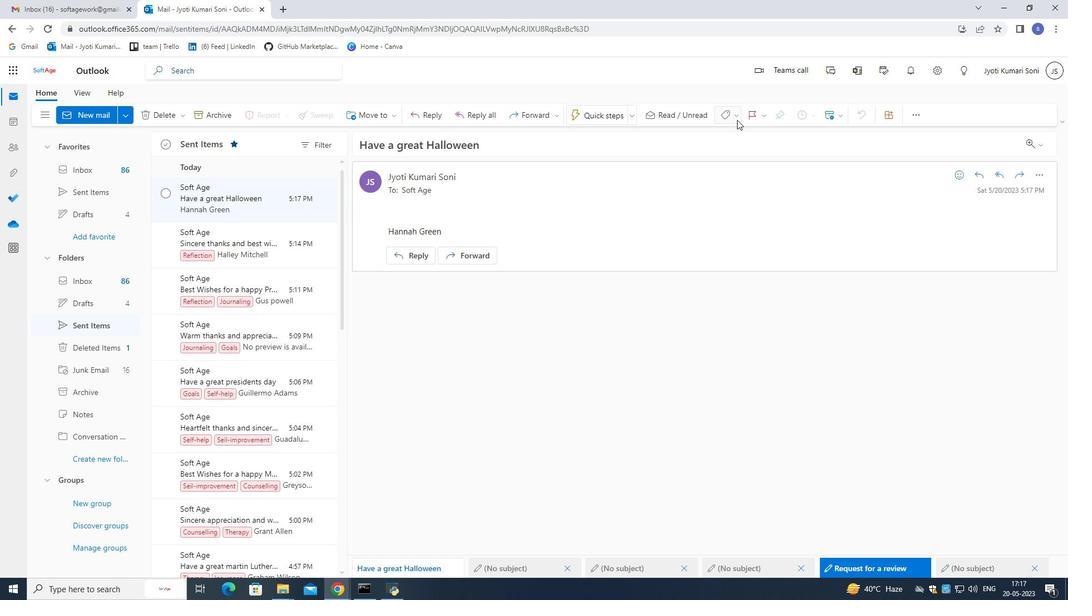 
Action: Mouse moved to (699, 301)
Screenshot: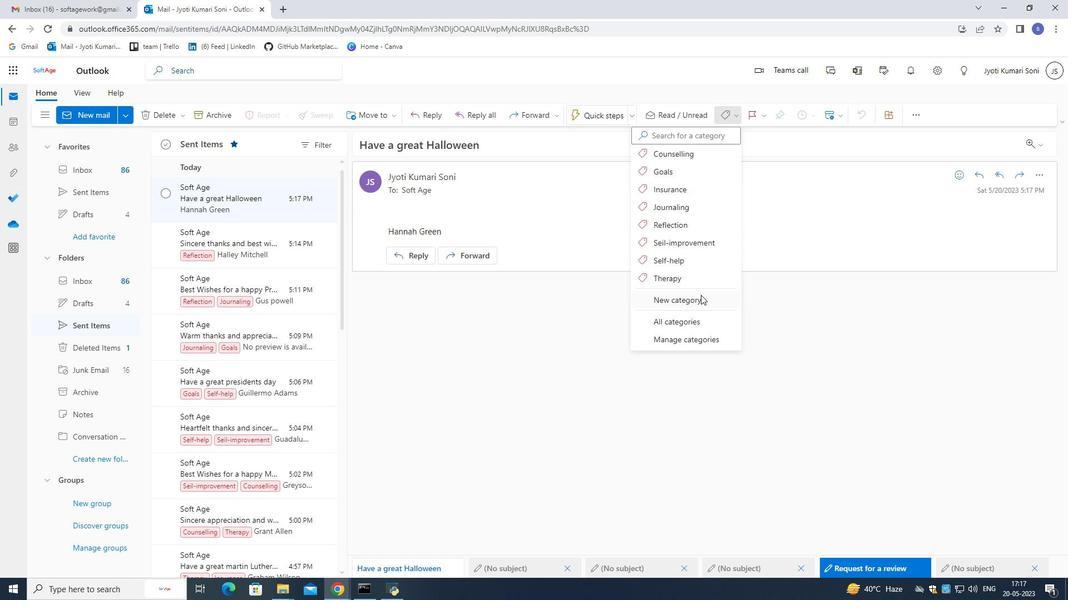 
Action: Mouse pressed left at (699, 301)
Screenshot: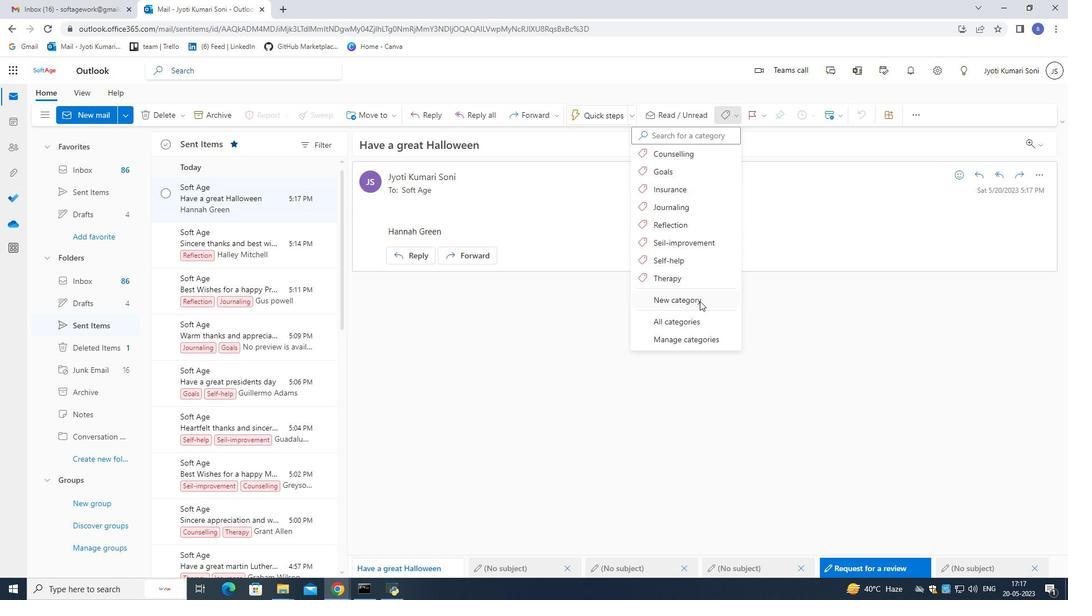 
Action: Mouse moved to (585, 272)
Screenshot: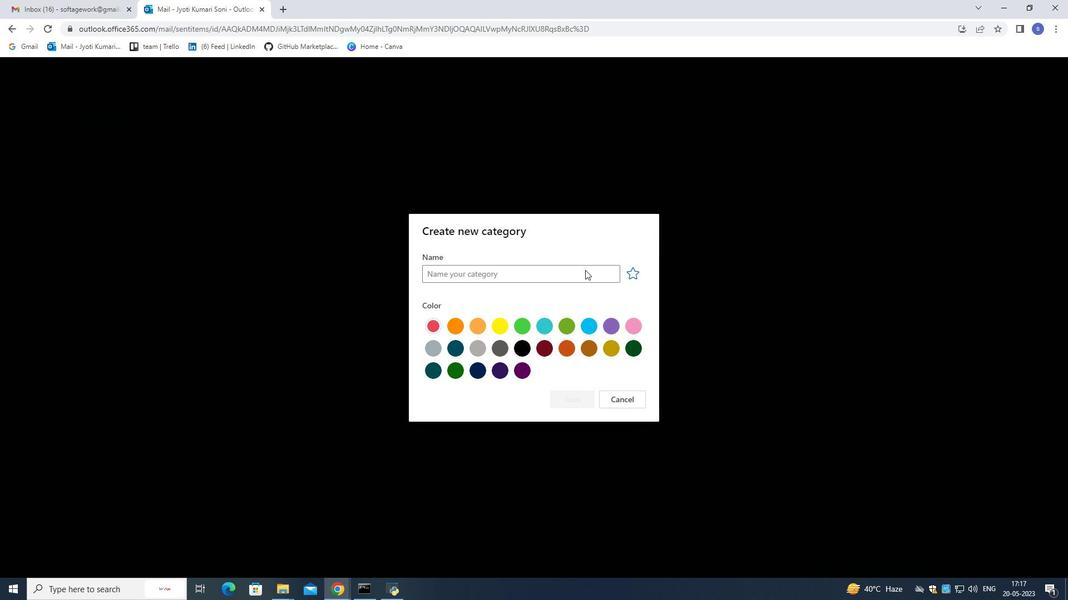 
Action: Mouse pressed left at (585, 272)
Screenshot: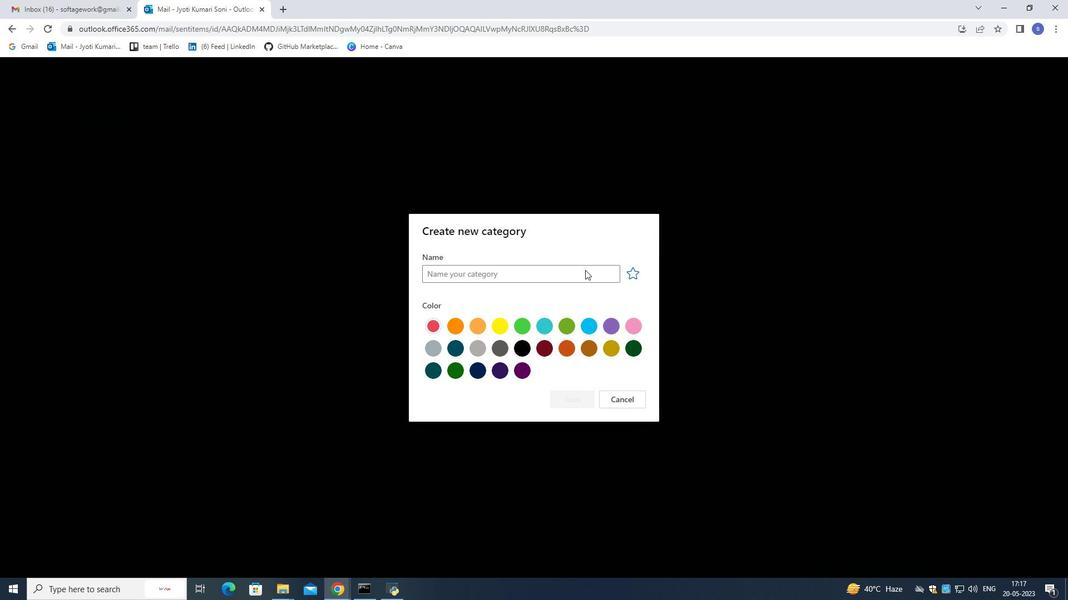 
Action: Mouse moved to (579, 274)
Screenshot: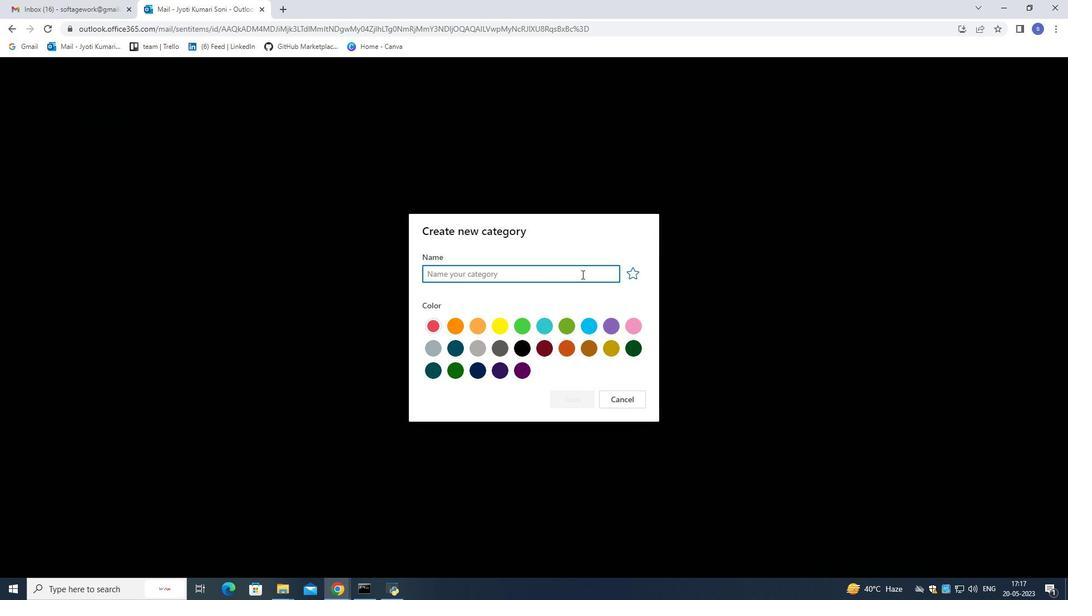 
Action: Key pressed <Key.shift>Meditation
Screenshot: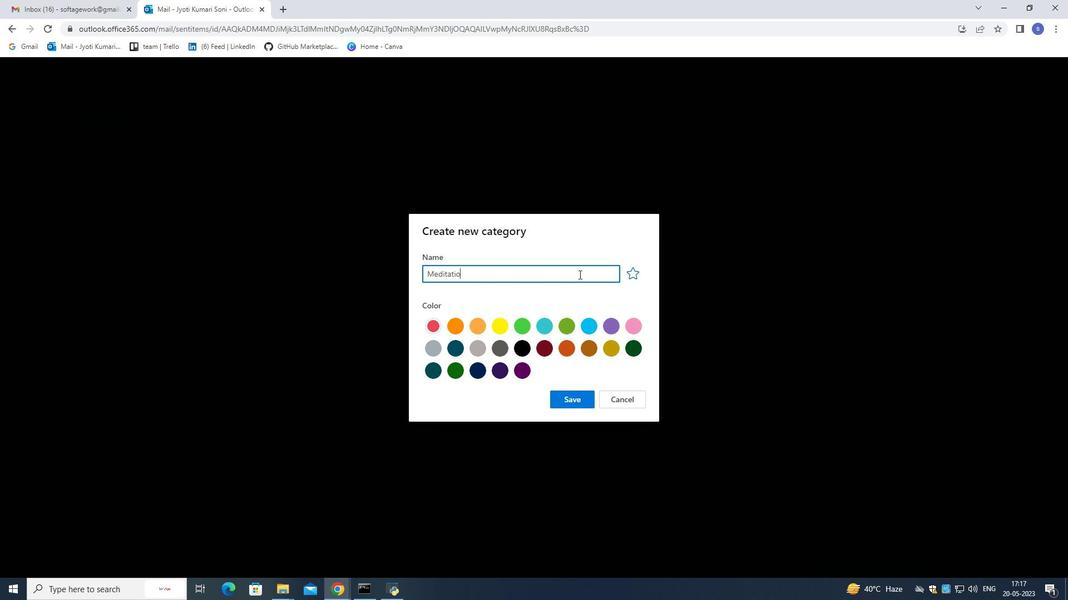 
Action: Mouse moved to (560, 406)
Screenshot: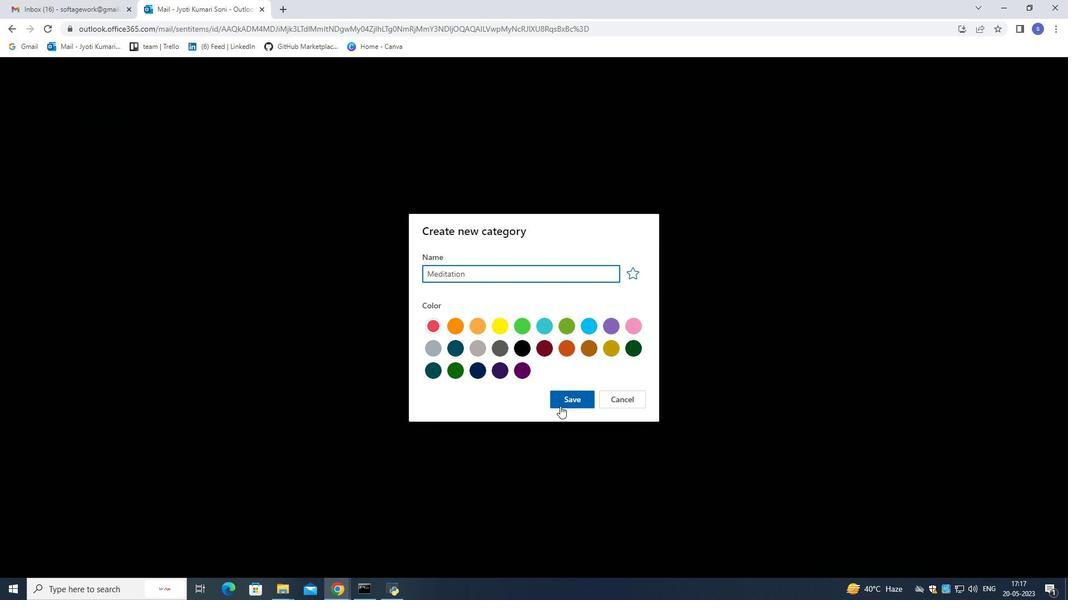 
Action: Mouse pressed left at (560, 406)
Screenshot: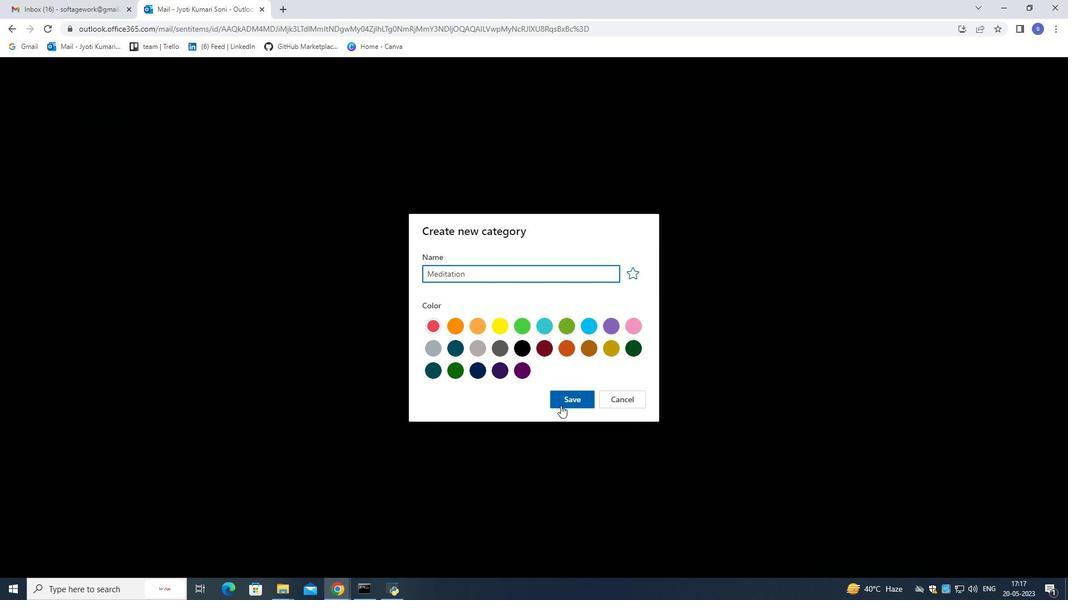 
Action: Mouse moved to (738, 119)
Screenshot: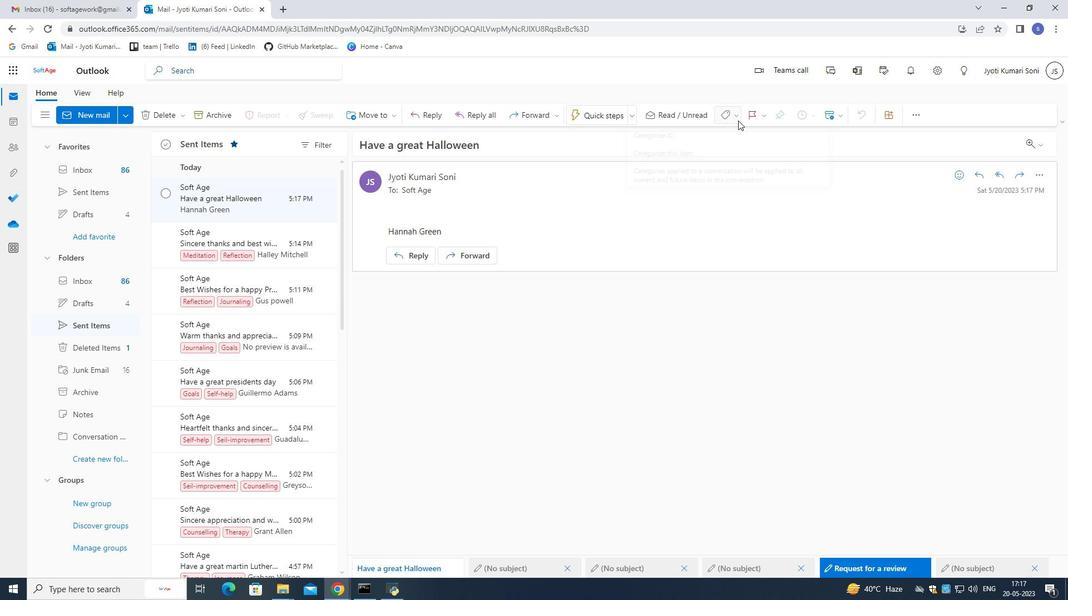 
Action: Mouse pressed left at (738, 119)
Screenshot: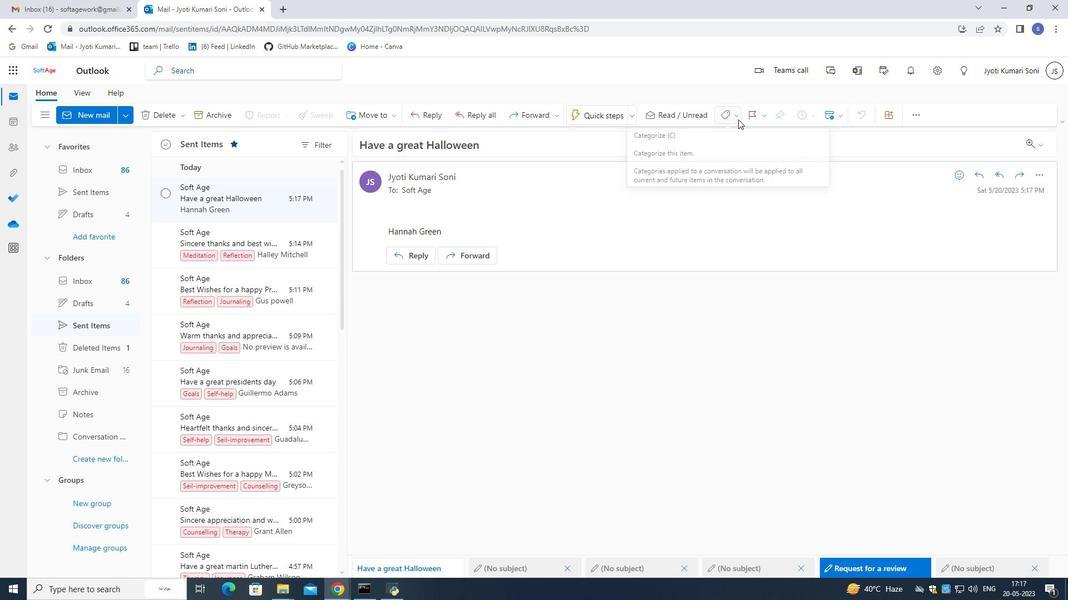 
Action: Mouse moved to (702, 204)
Screenshot: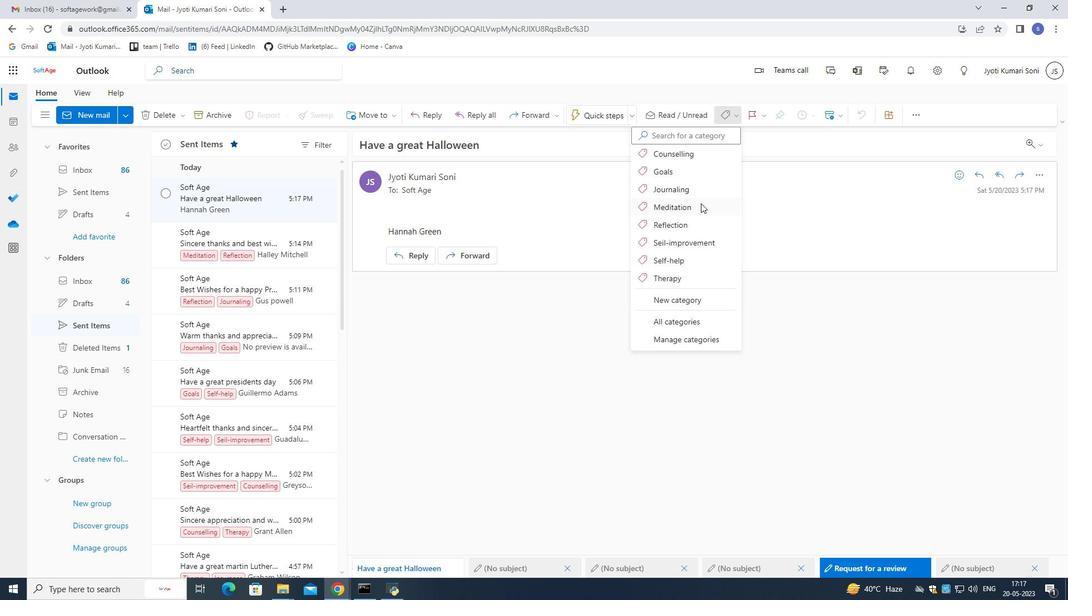 
Action: Mouse pressed left at (702, 204)
Screenshot: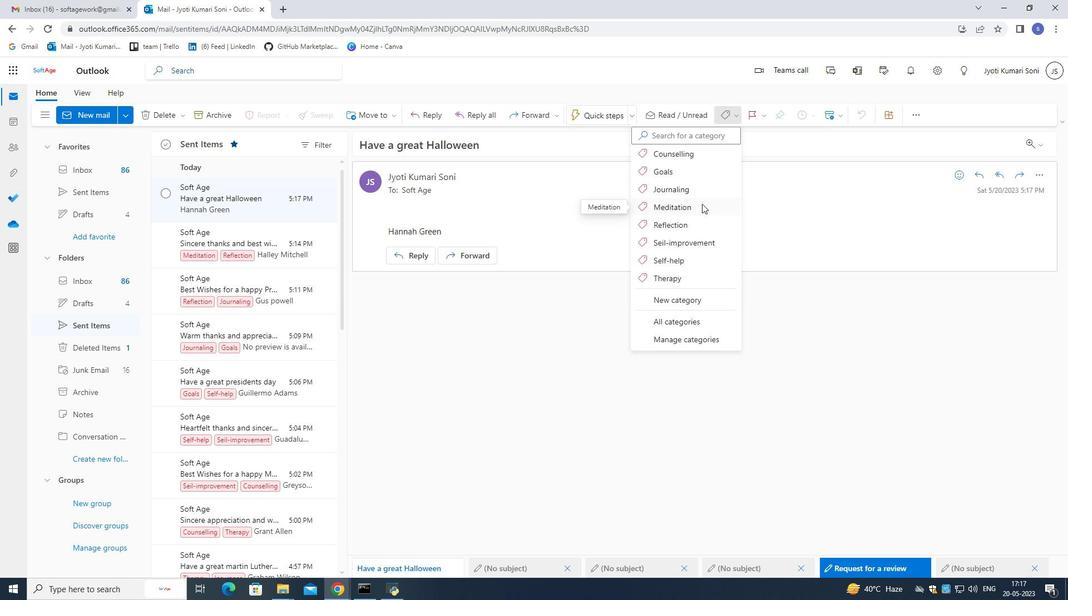 
Action: Mouse moved to (501, 219)
Screenshot: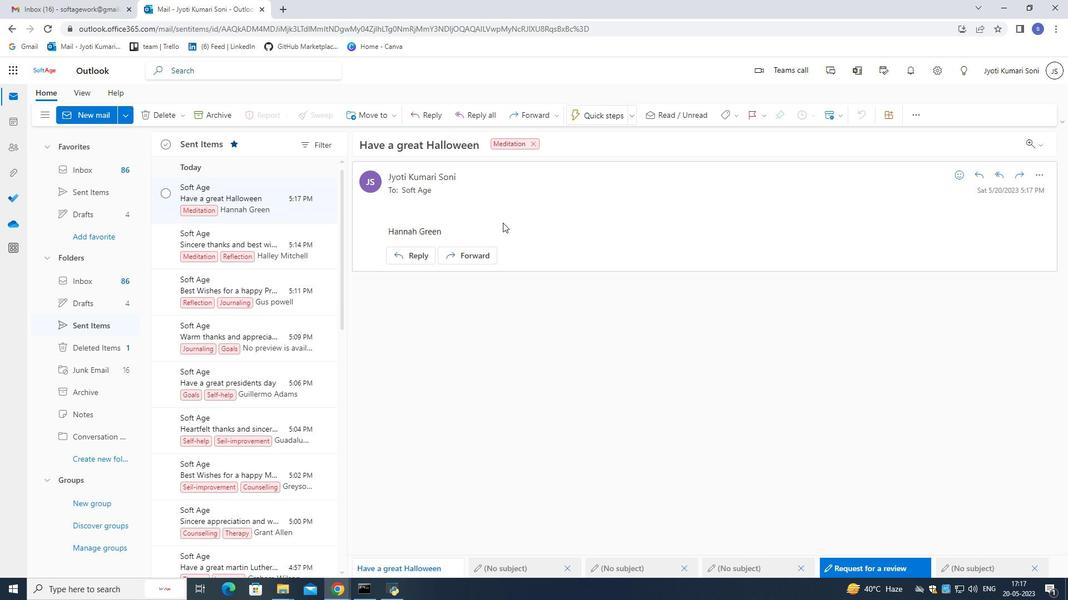 
